 Task: Manage the "Report related list" page setting.
Action: Mouse moved to (1163, 84)
Screenshot: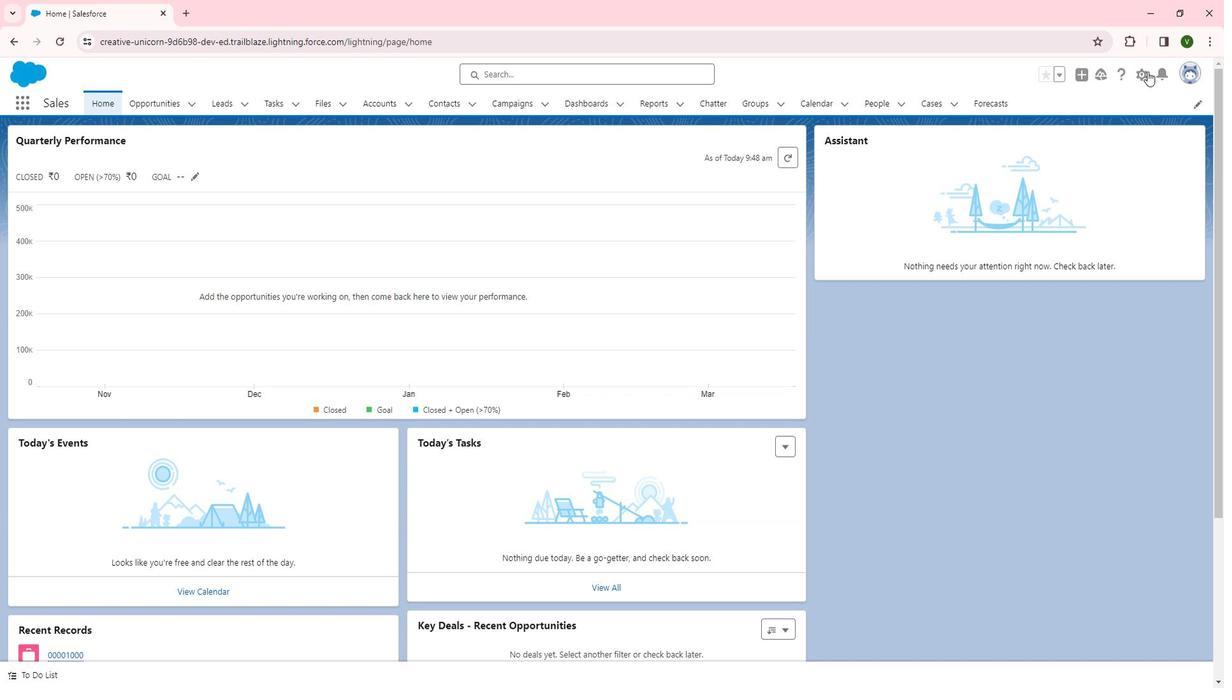 
Action: Mouse pressed left at (1163, 84)
Screenshot: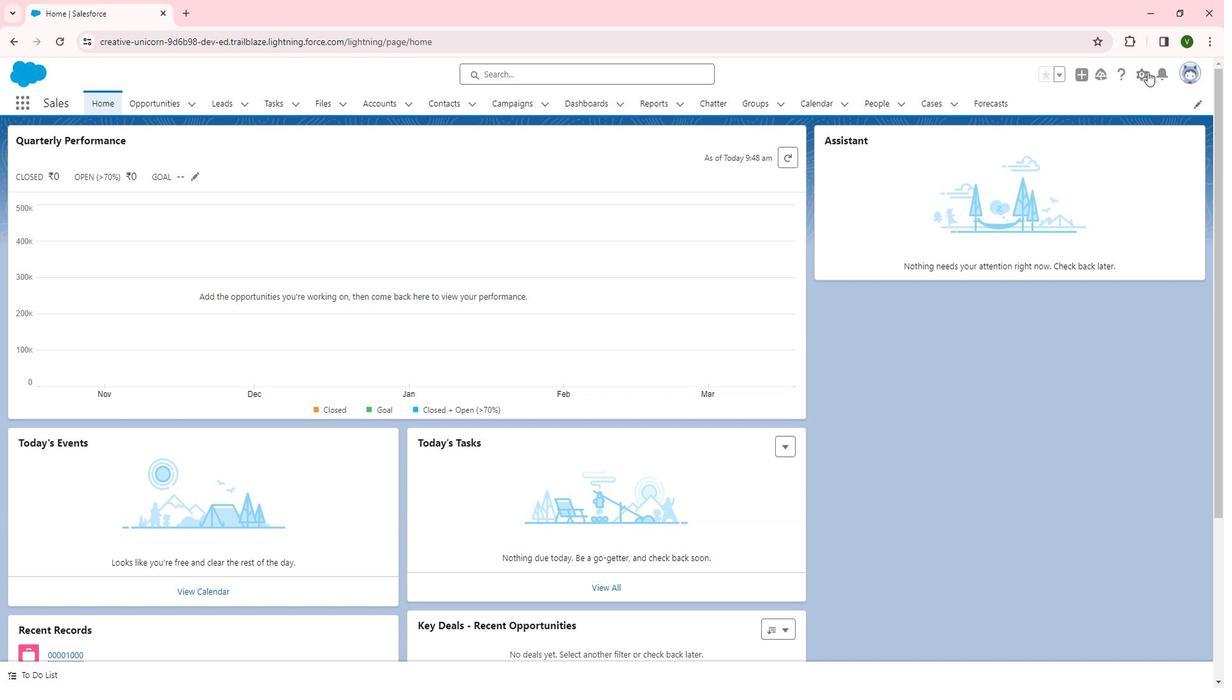 
Action: Mouse moved to (1116, 132)
Screenshot: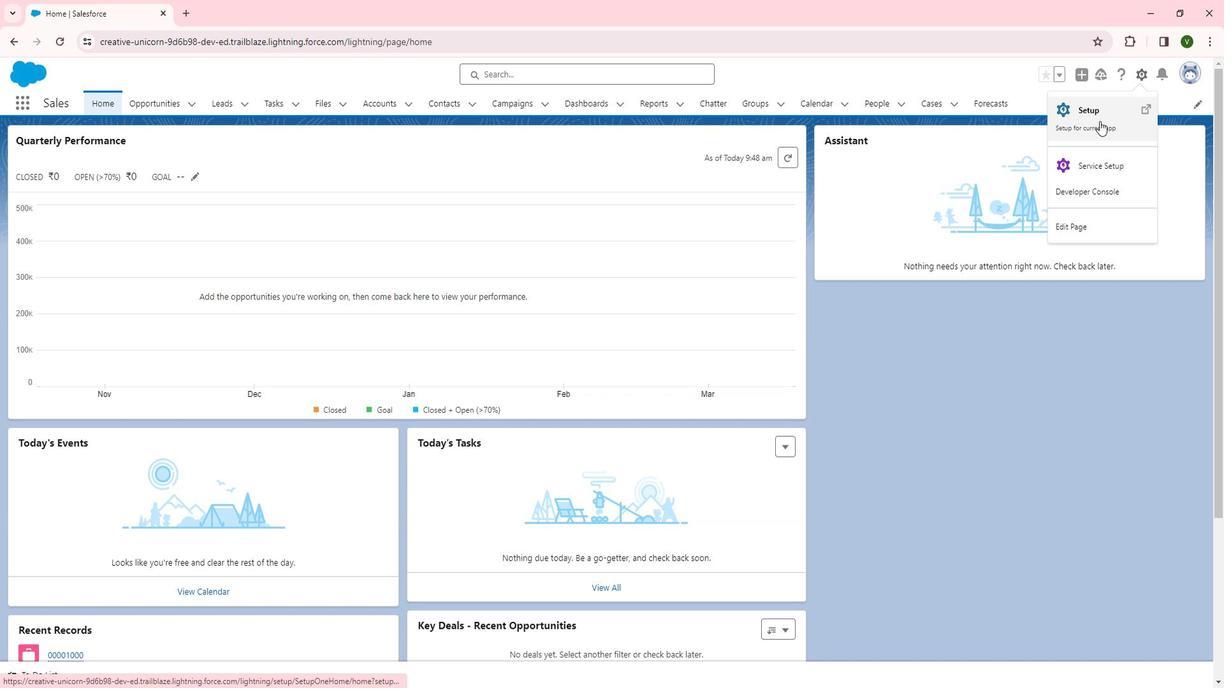 
Action: Mouse pressed left at (1116, 132)
Screenshot: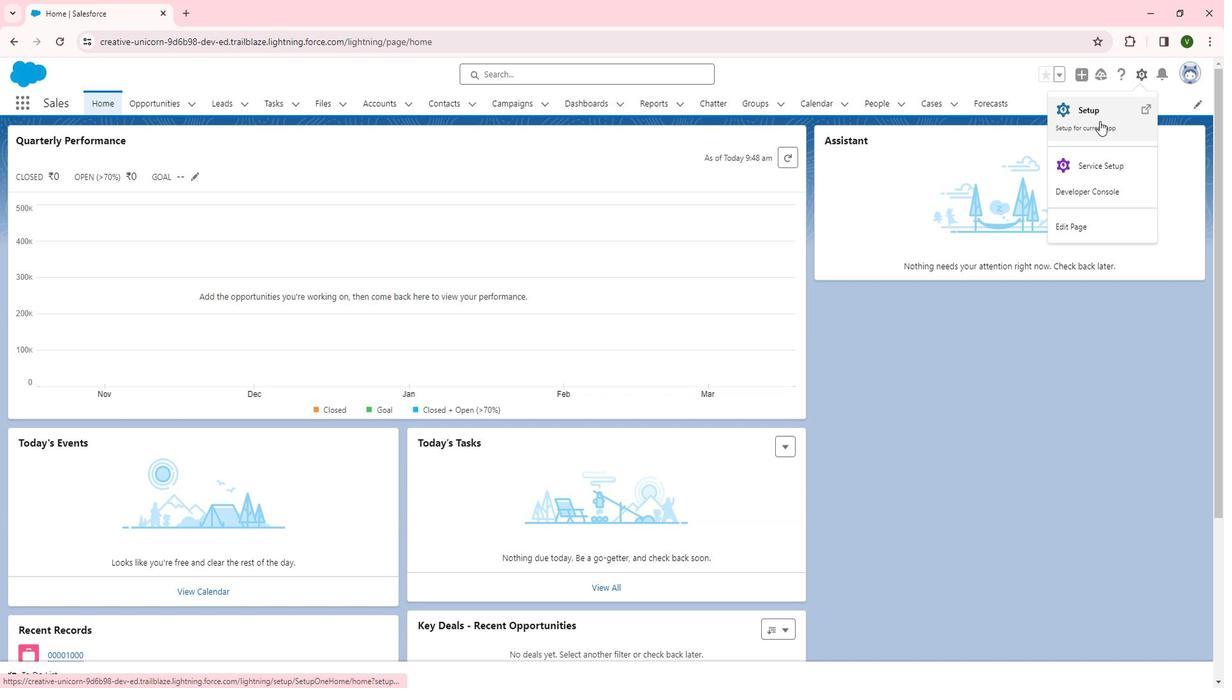 
Action: Mouse moved to (66, 528)
Screenshot: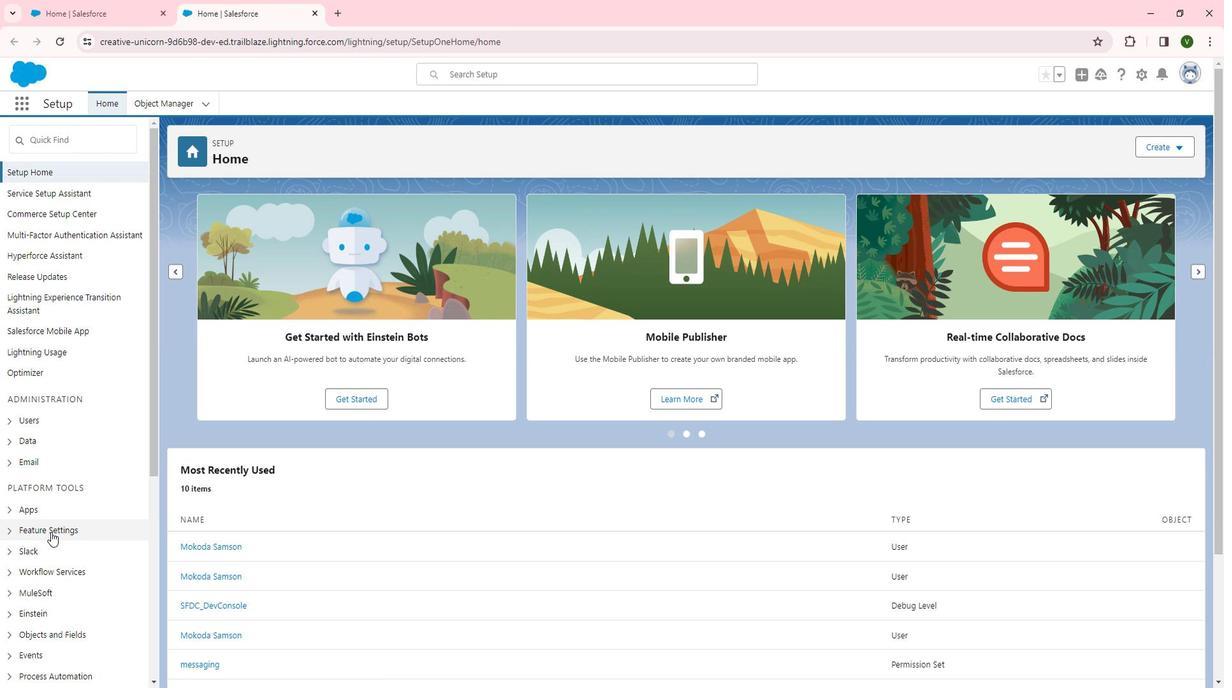 
Action: Mouse pressed left at (66, 528)
Screenshot: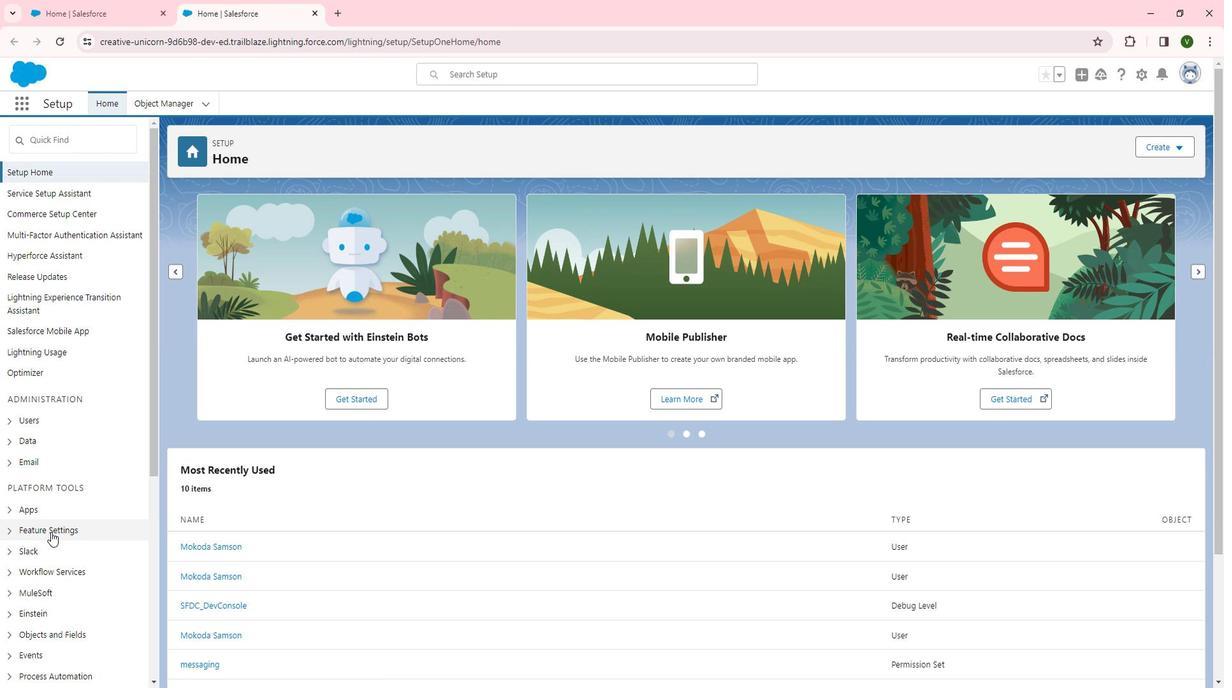 
Action: Mouse moved to (80, 609)
Screenshot: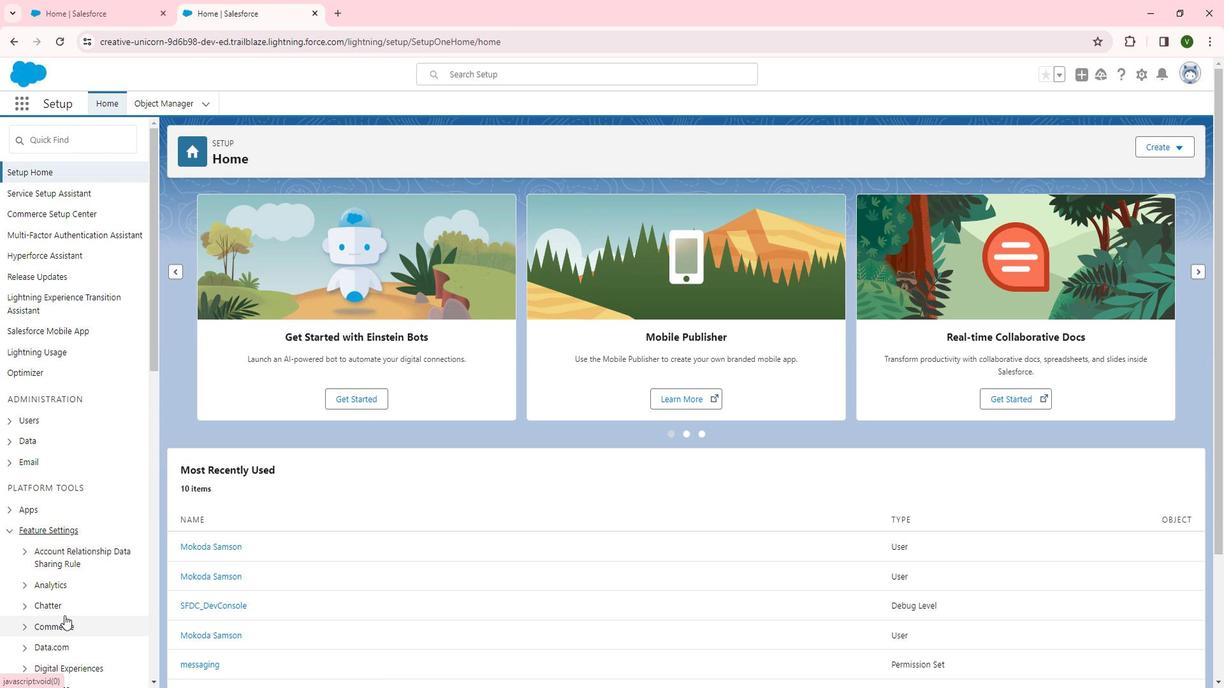 
Action: Mouse scrolled (80, 608) with delta (0, 0)
Screenshot: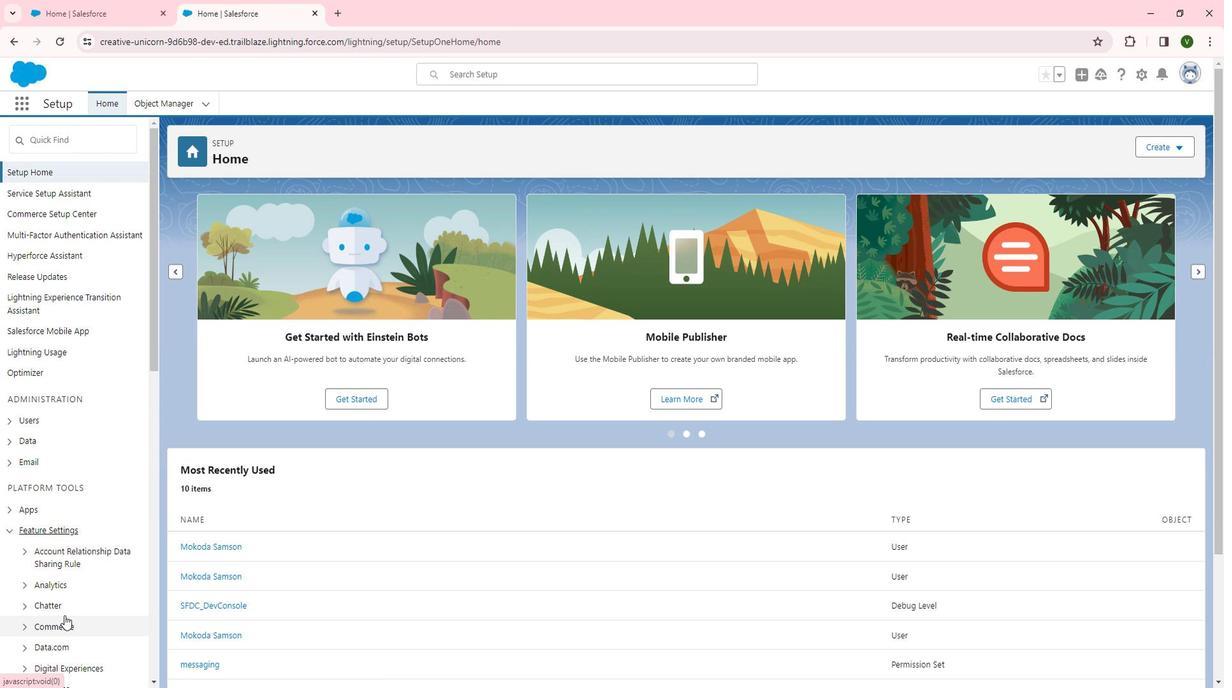 
Action: Mouse scrolled (80, 608) with delta (0, 0)
Screenshot: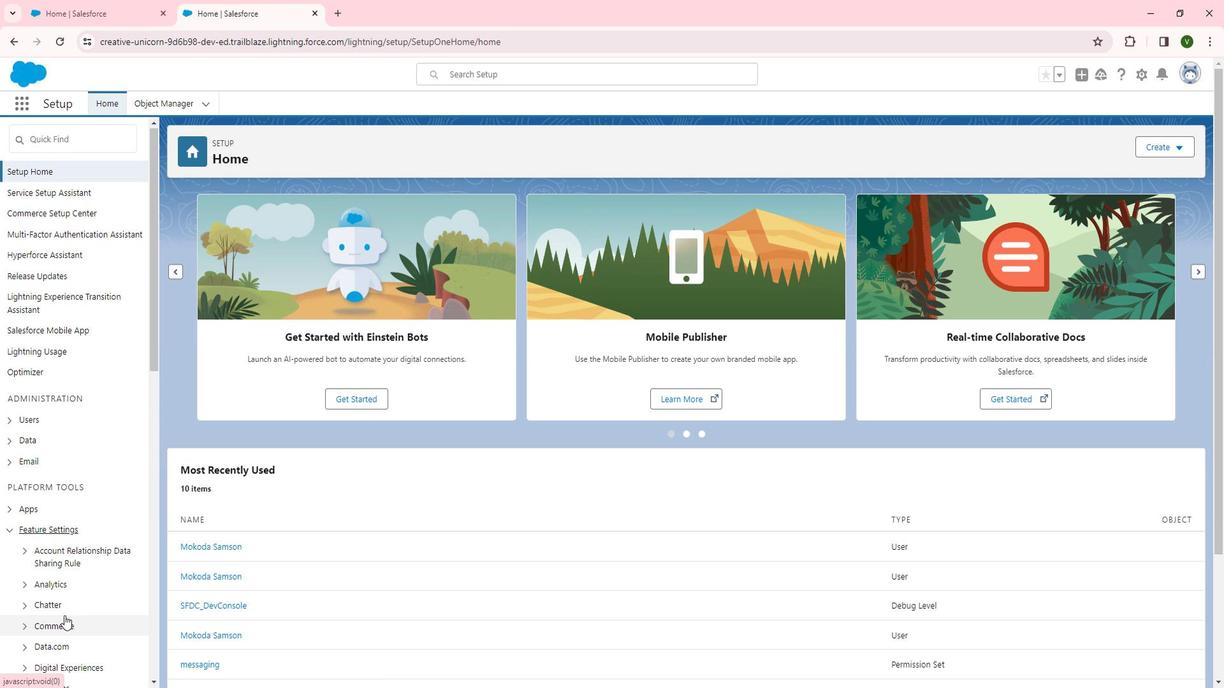 
Action: Mouse scrolled (80, 608) with delta (0, 0)
Screenshot: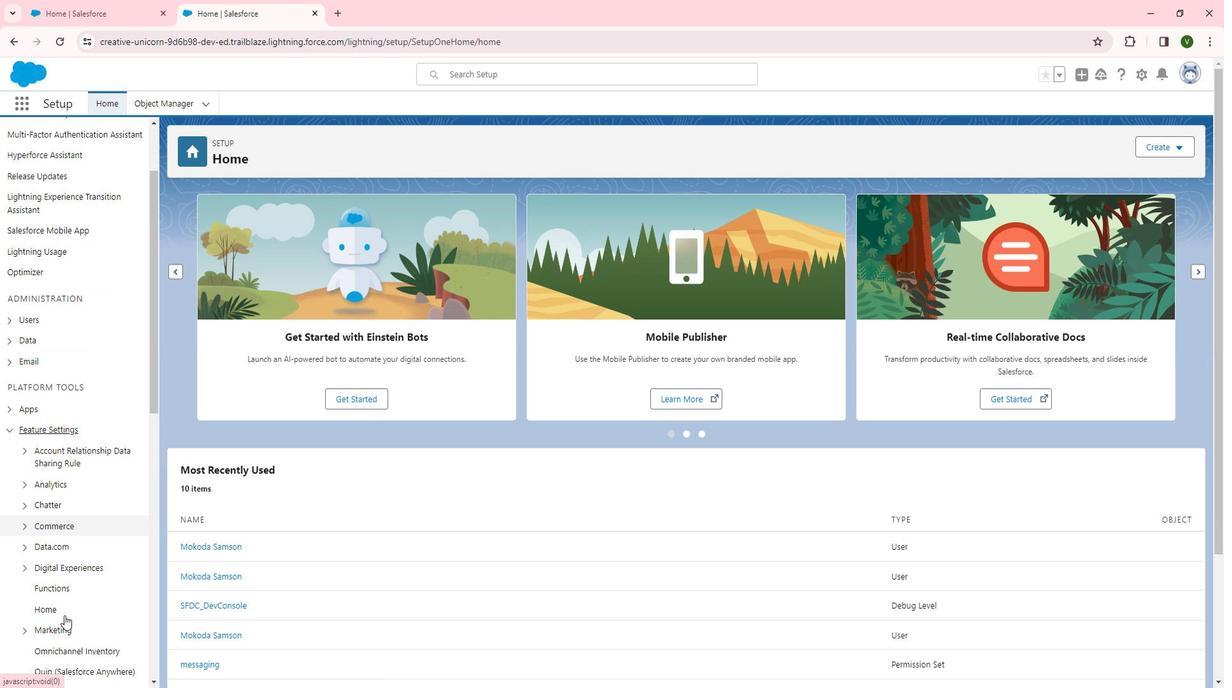
Action: Mouse moved to (88, 470)
Screenshot: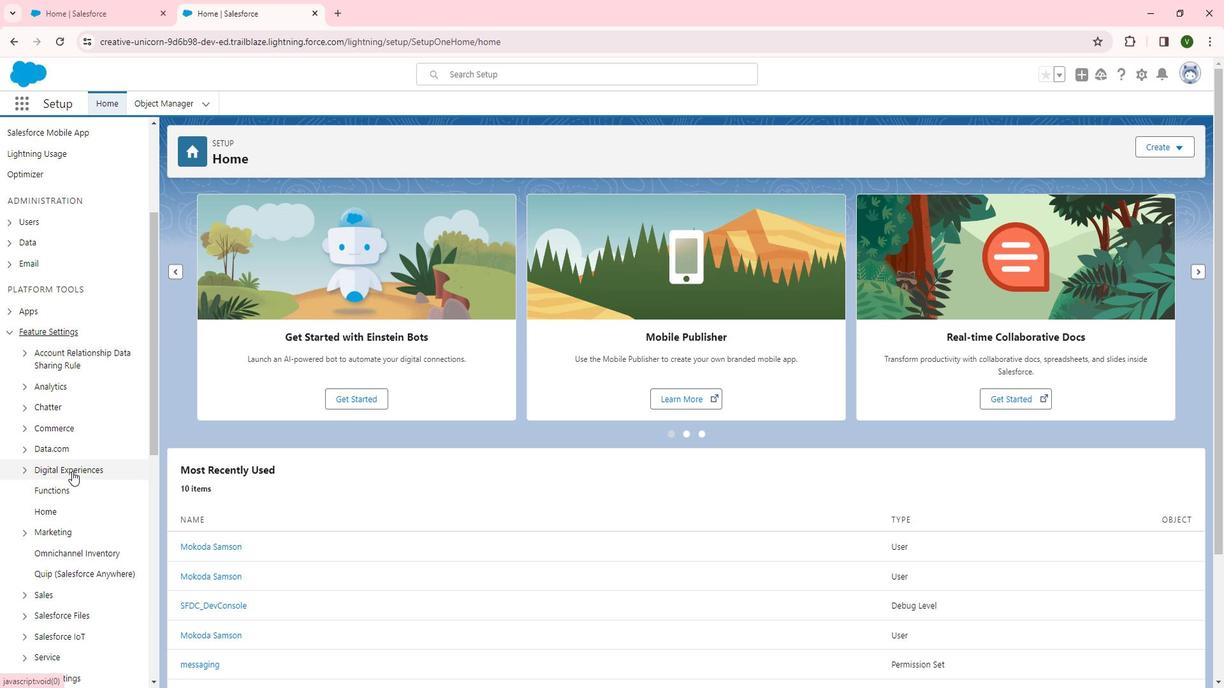 
Action: Mouse pressed left at (88, 470)
Screenshot: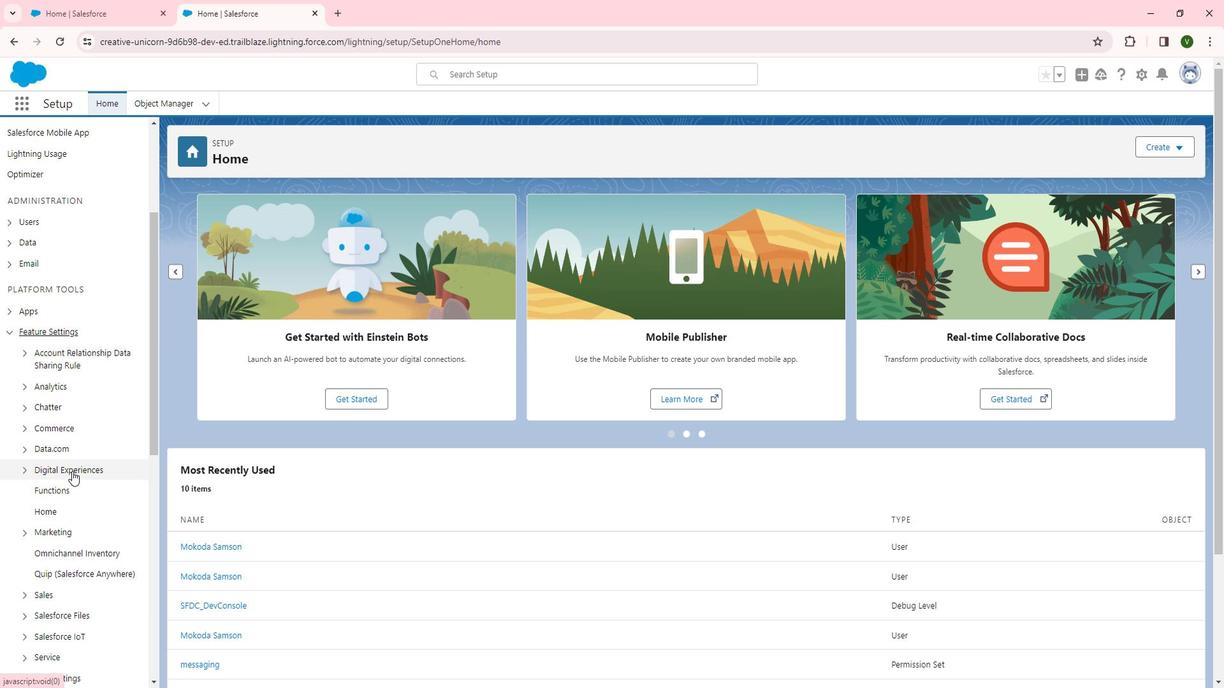 
Action: Mouse moved to (73, 486)
Screenshot: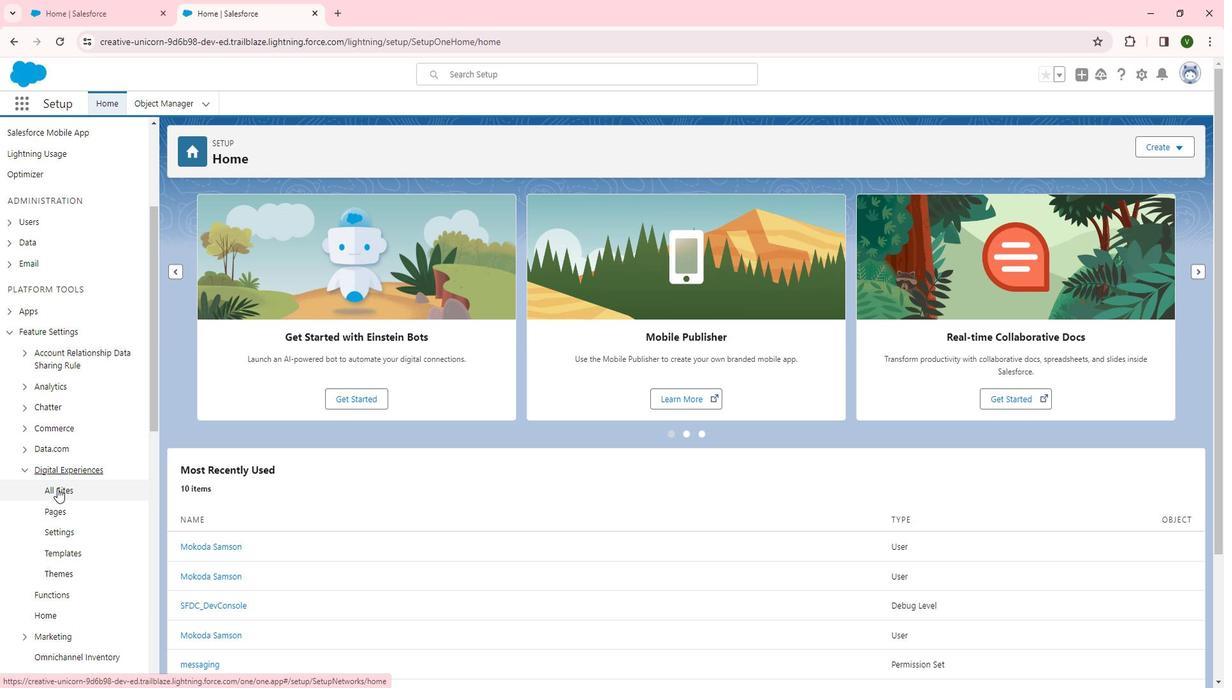 
Action: Mouse pressed left at (73, 486)
Screenshot: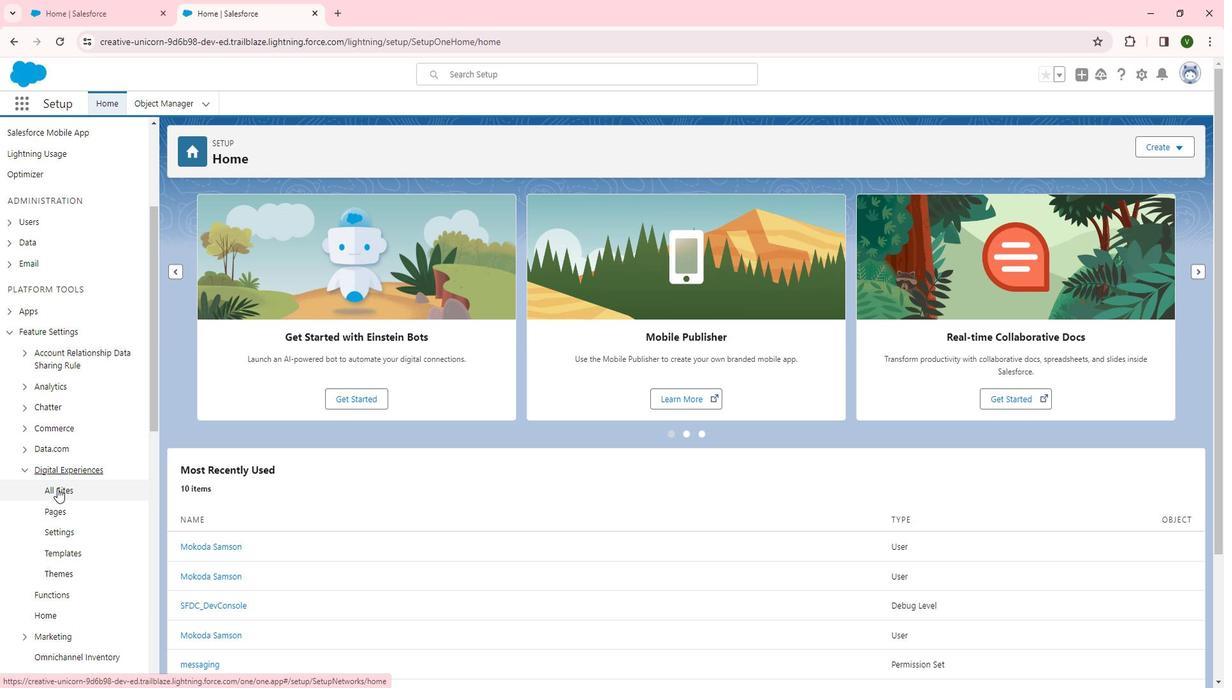 
Action: Mouse moved to (214, 380)
Screenshot: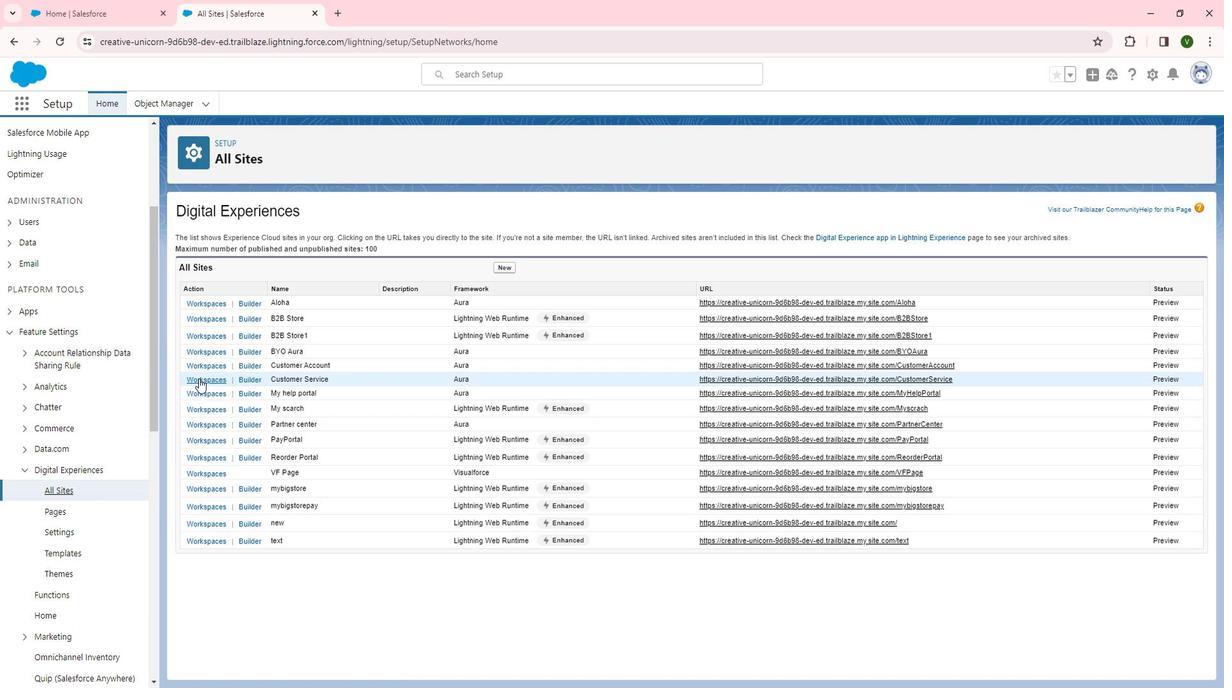 
Action: Mouse pressed left at (214, 380)
Screenshot: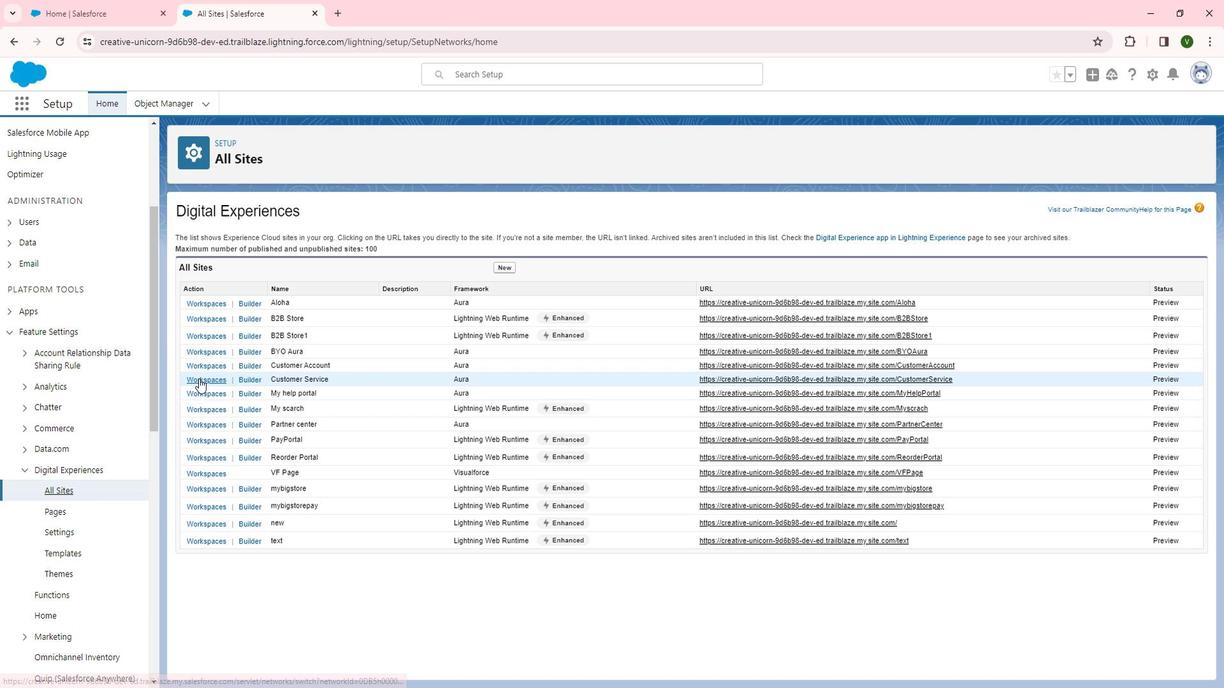 
Action: Mouse moved to (197, 272)
Screenshot: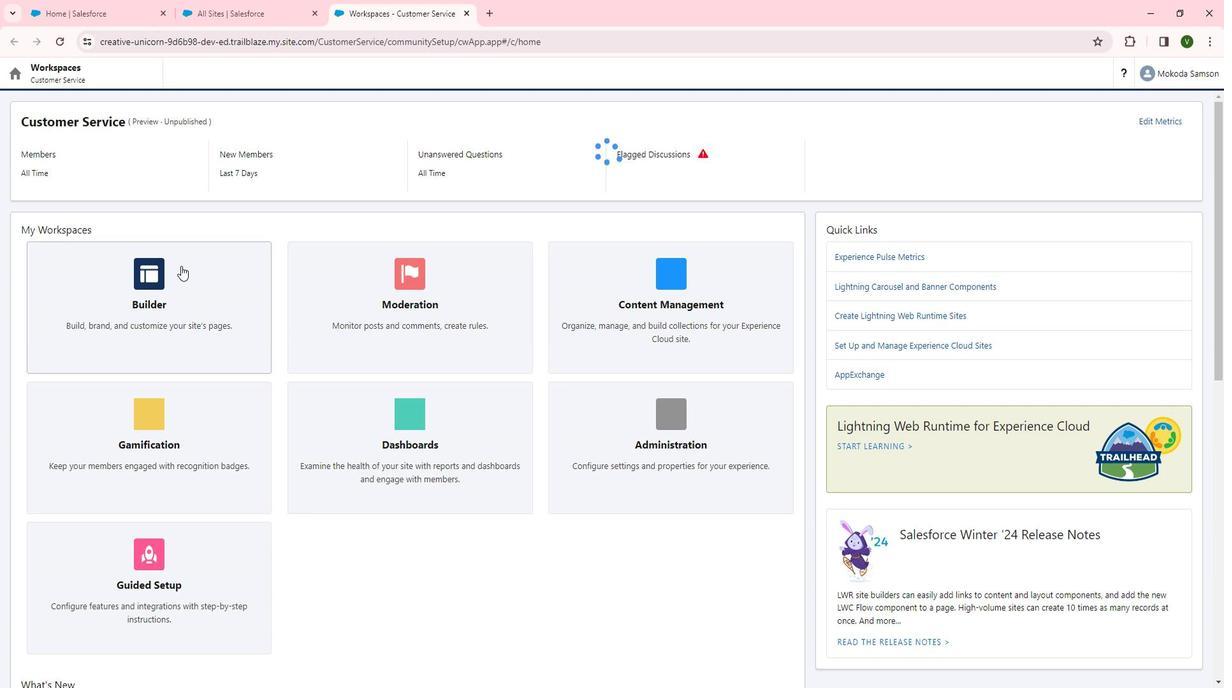 
Action: Mouse pressed left at (197, 272)
Screenshot: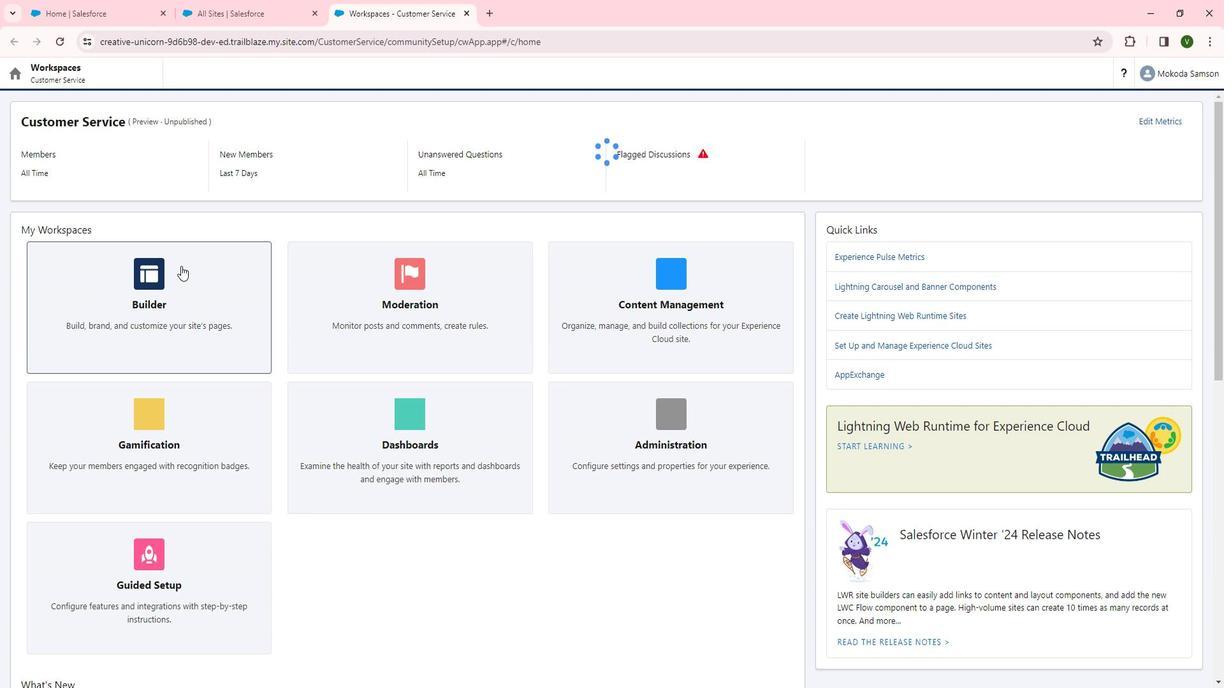 
Action: Mouse moved to (177, 95)
Screenshot: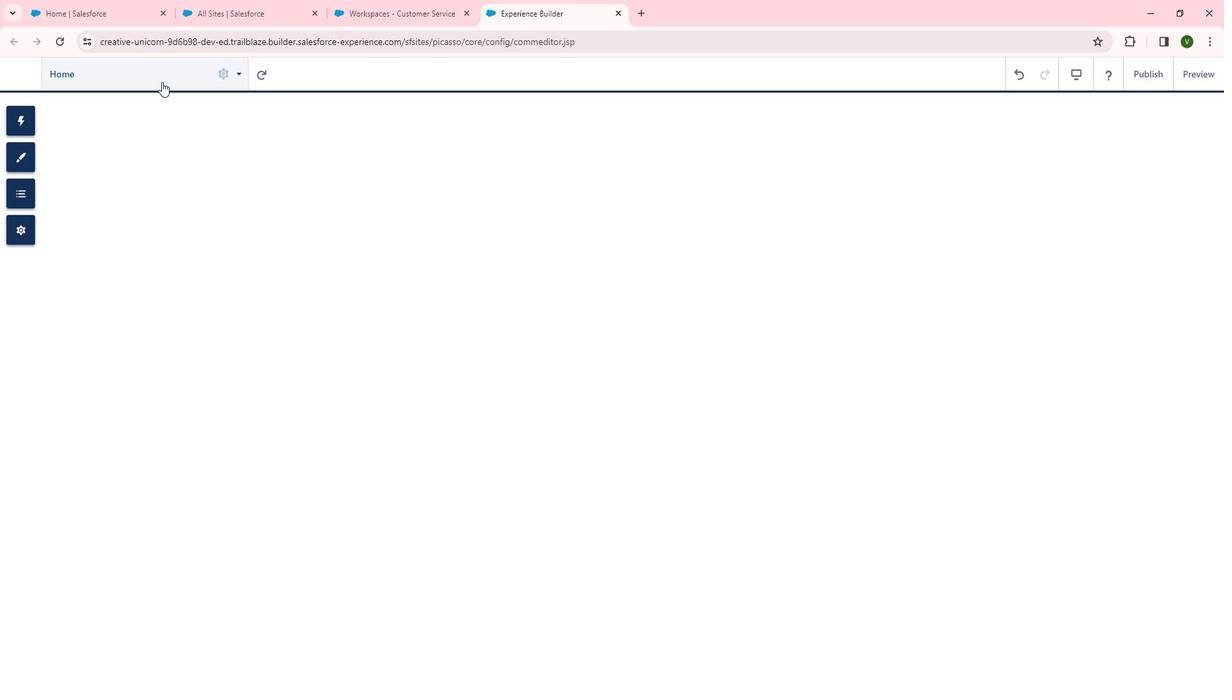 
Action: Mouse pressed left at (177, 95)
Screenshot: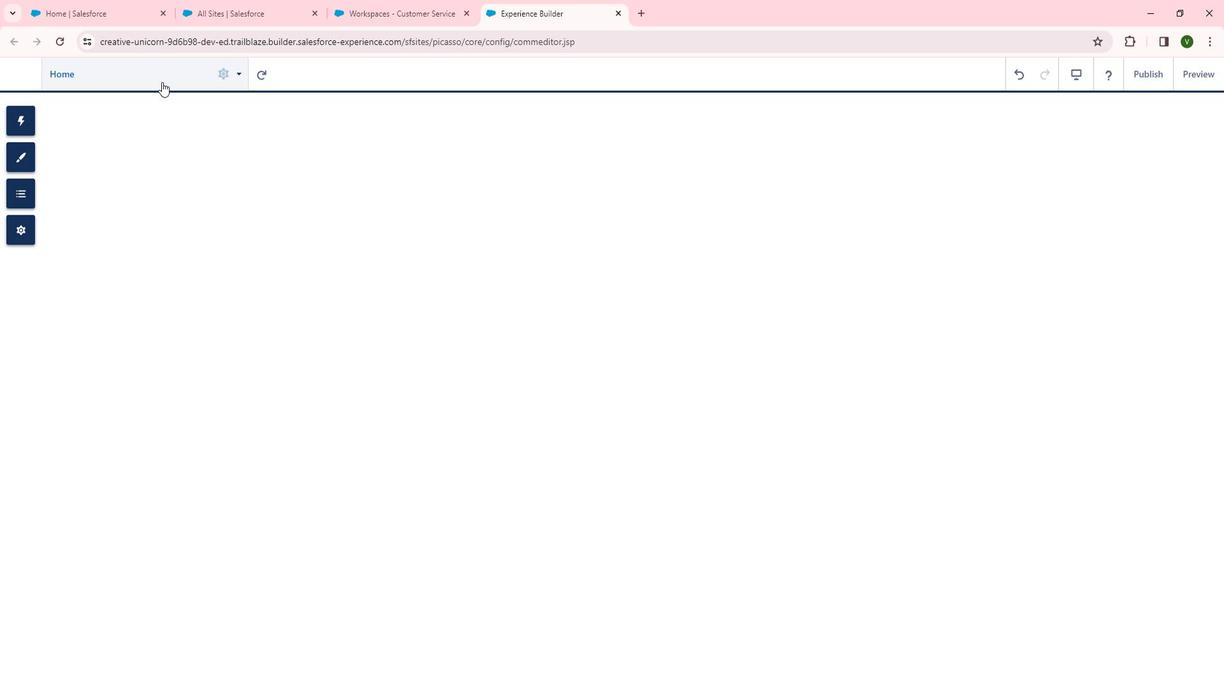 
Action: Mouse moved to (184, 513)
Screenshot: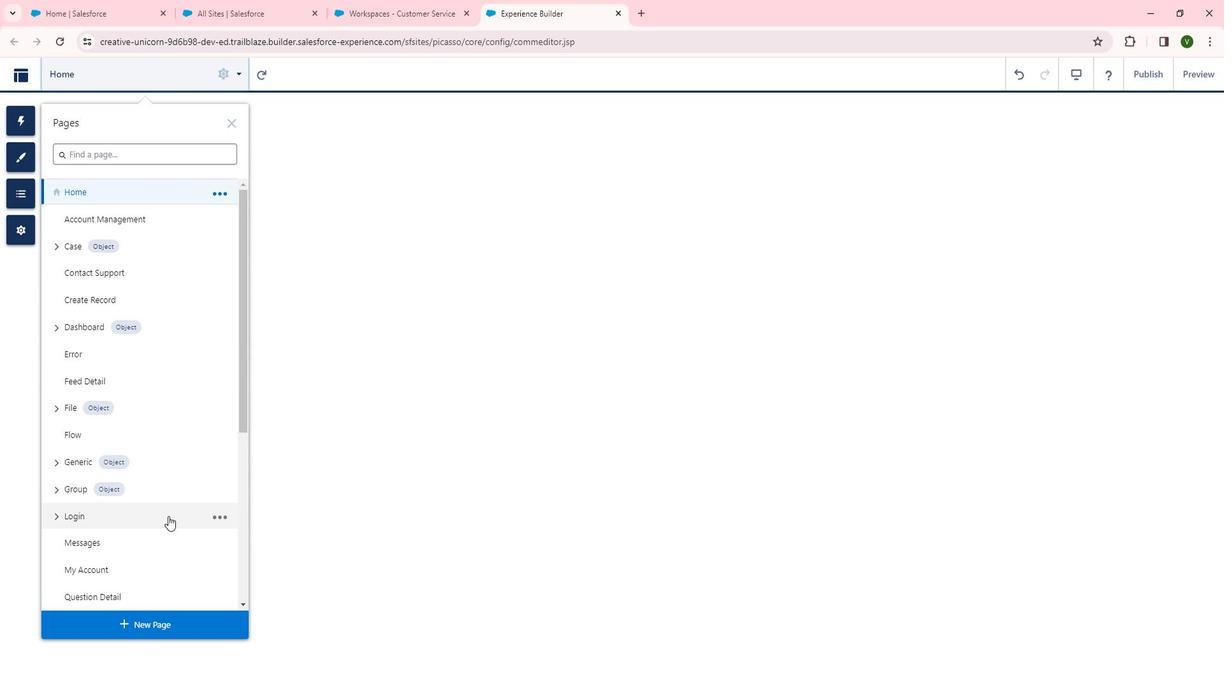 
Action: Mouse scrolled (184, 512) with delta (0, 0)
Screenshot: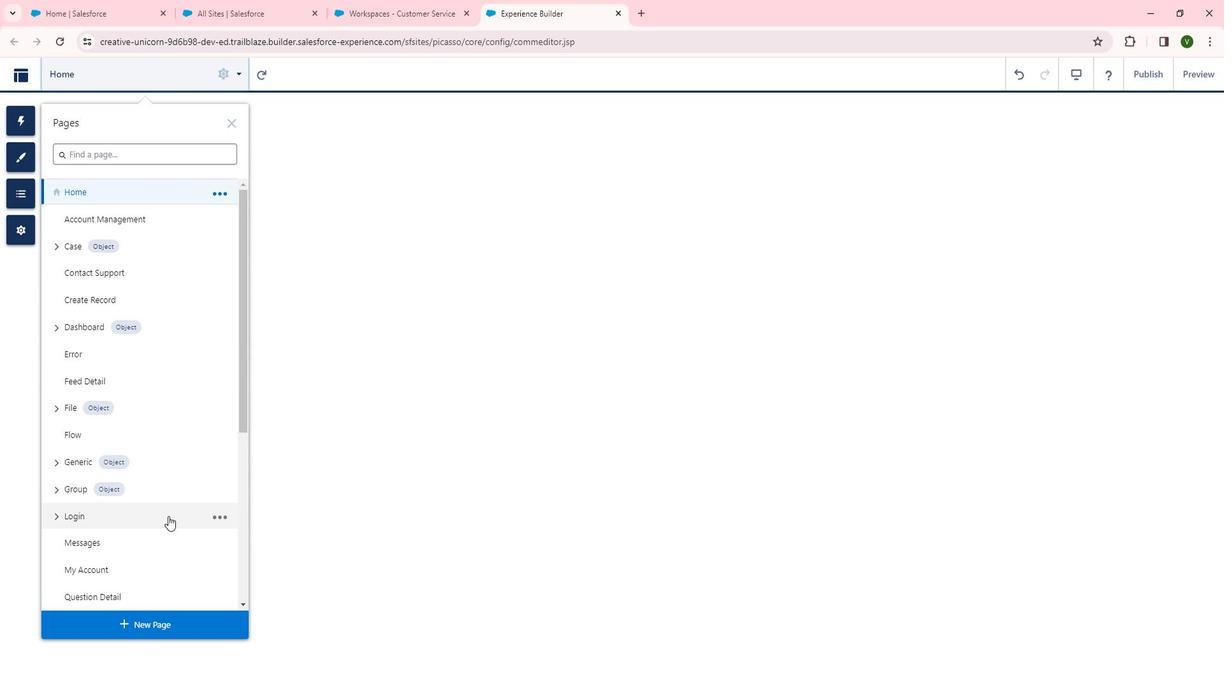 
Action: Mouse scrolled (184, 512) with delta (0, 0)
Screenshot: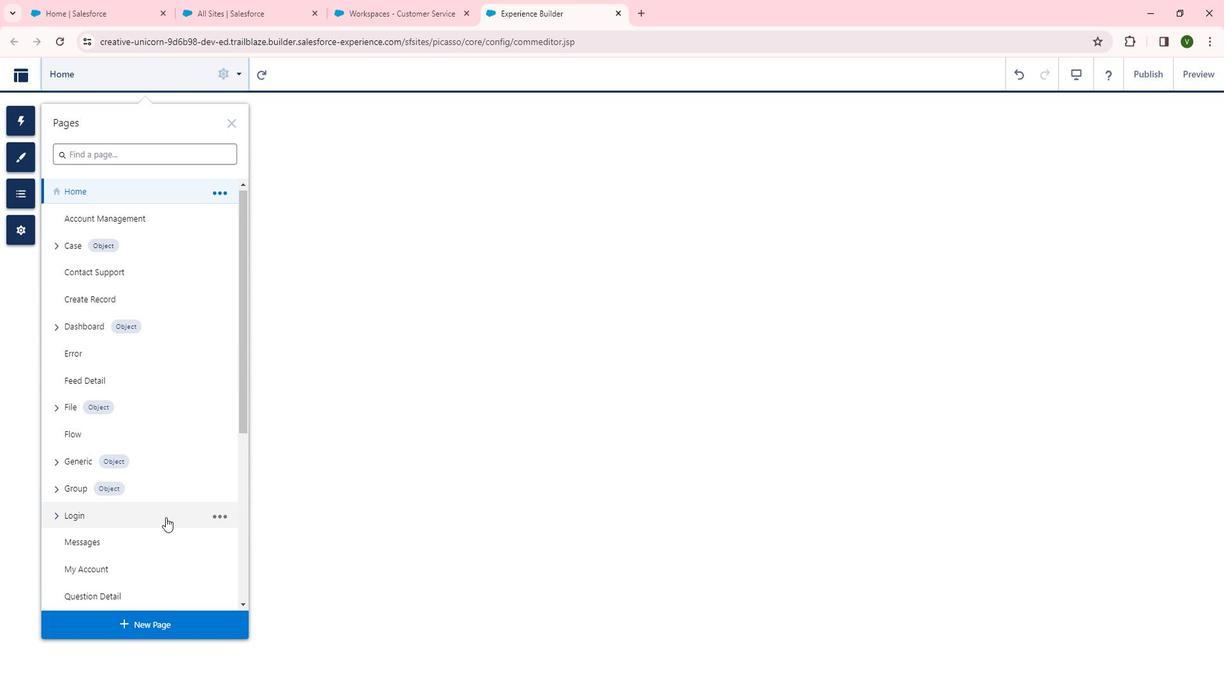 
Action: Mouse moved to (181, 514)
Screenshot: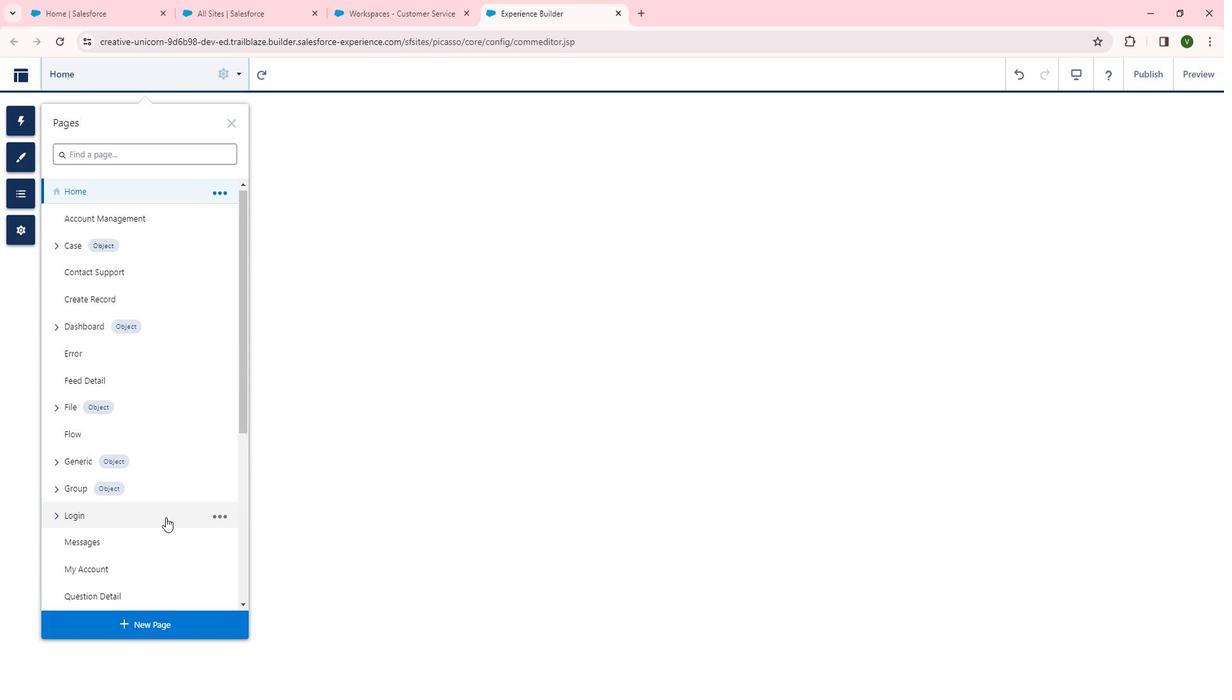 
Action: Mouse scrolled (181, 514) with delta (0, 0)
Screenshot: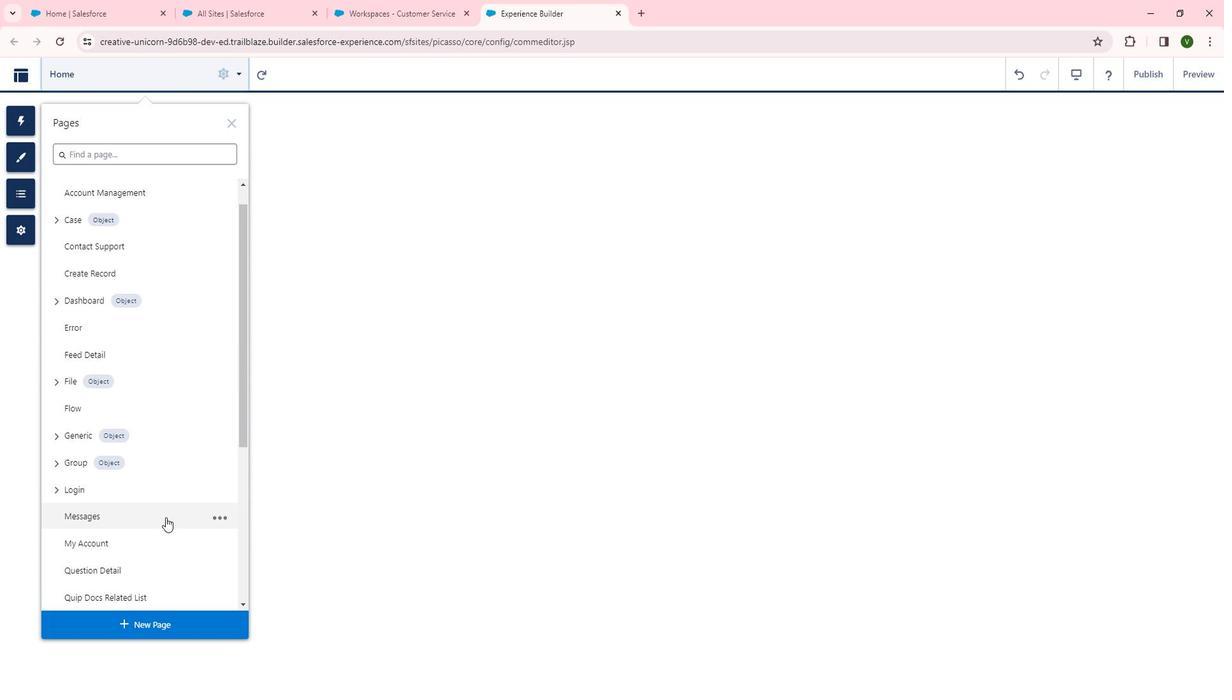
Action: Mouse scrolled (181, 514) with delta (0, 0)
Screenshot: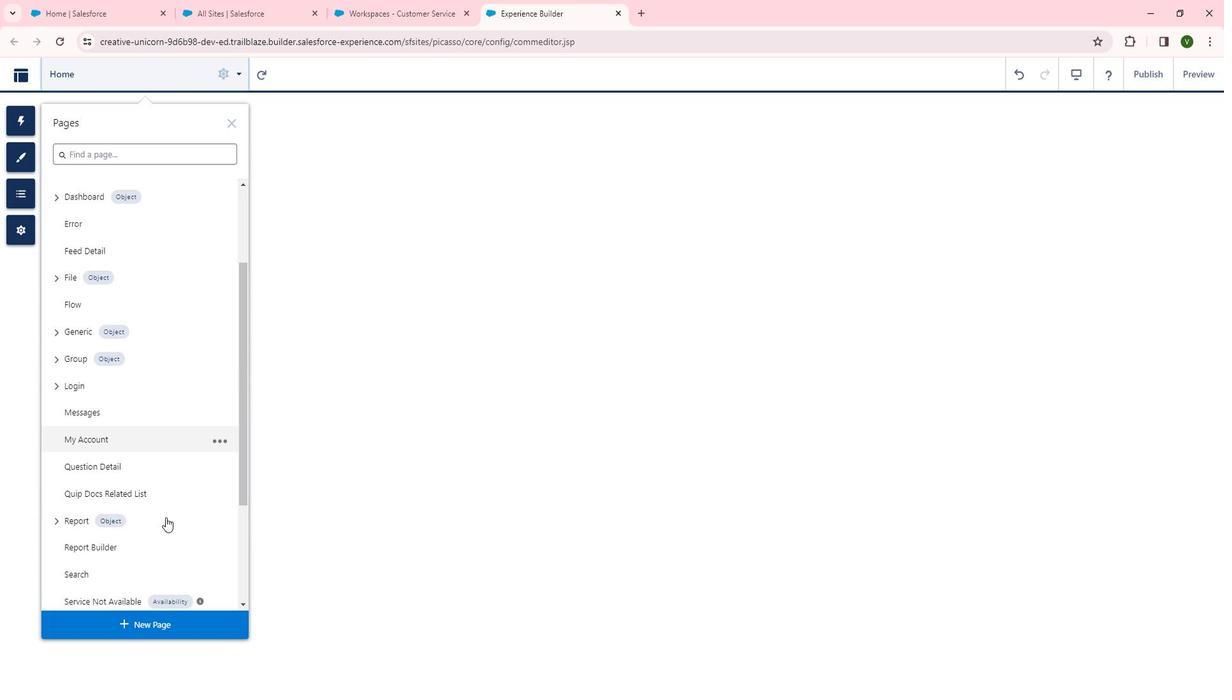 
Action: Mouse moved to (75, 389)
Screenshot: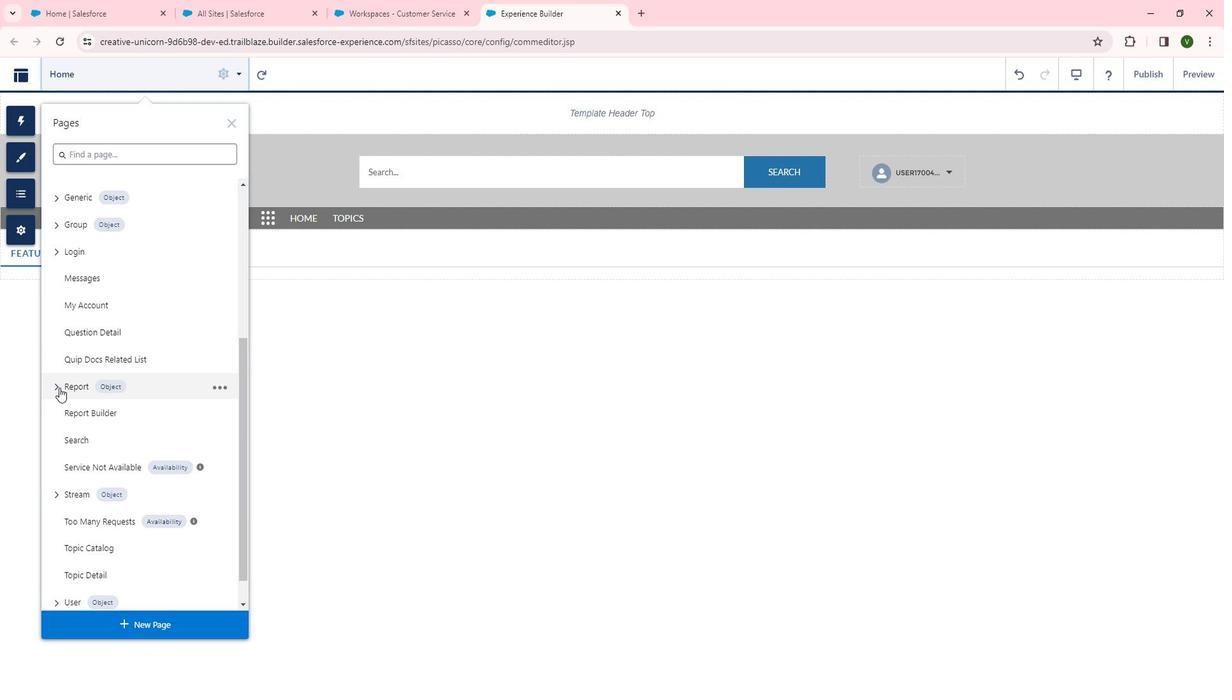 
Action: Mouse pressed left at (75, 389)
Screenshot: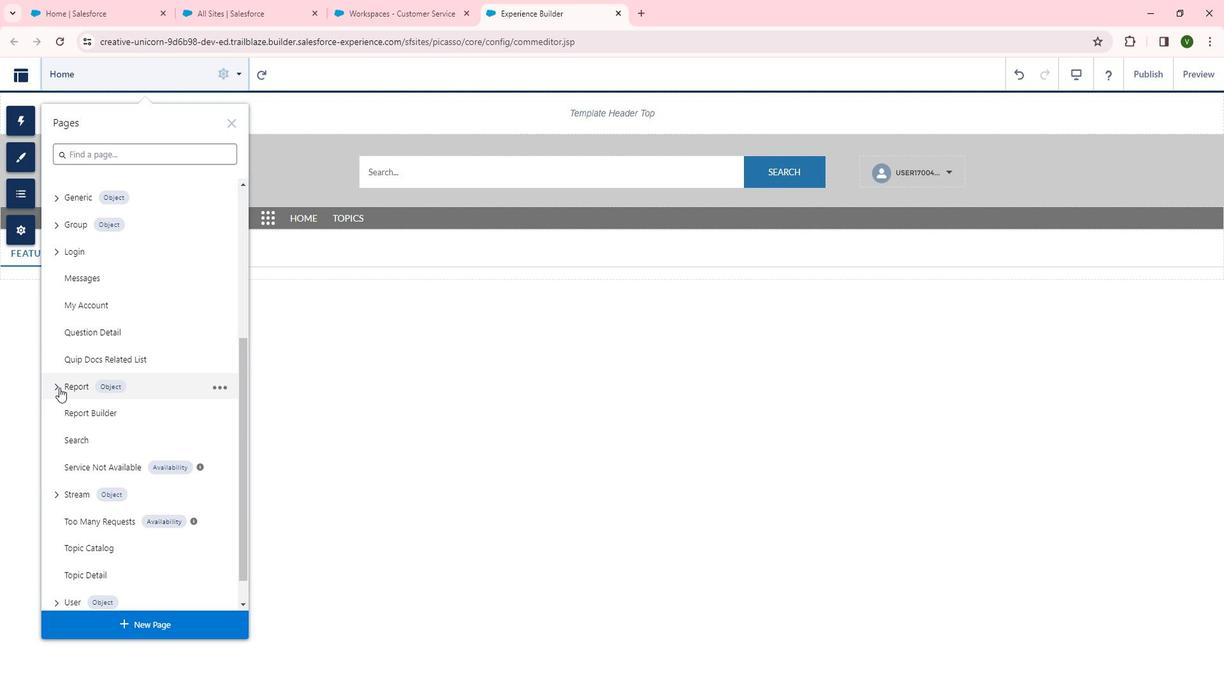 
Action: Mouse moved to (165, 466)
Screenshot: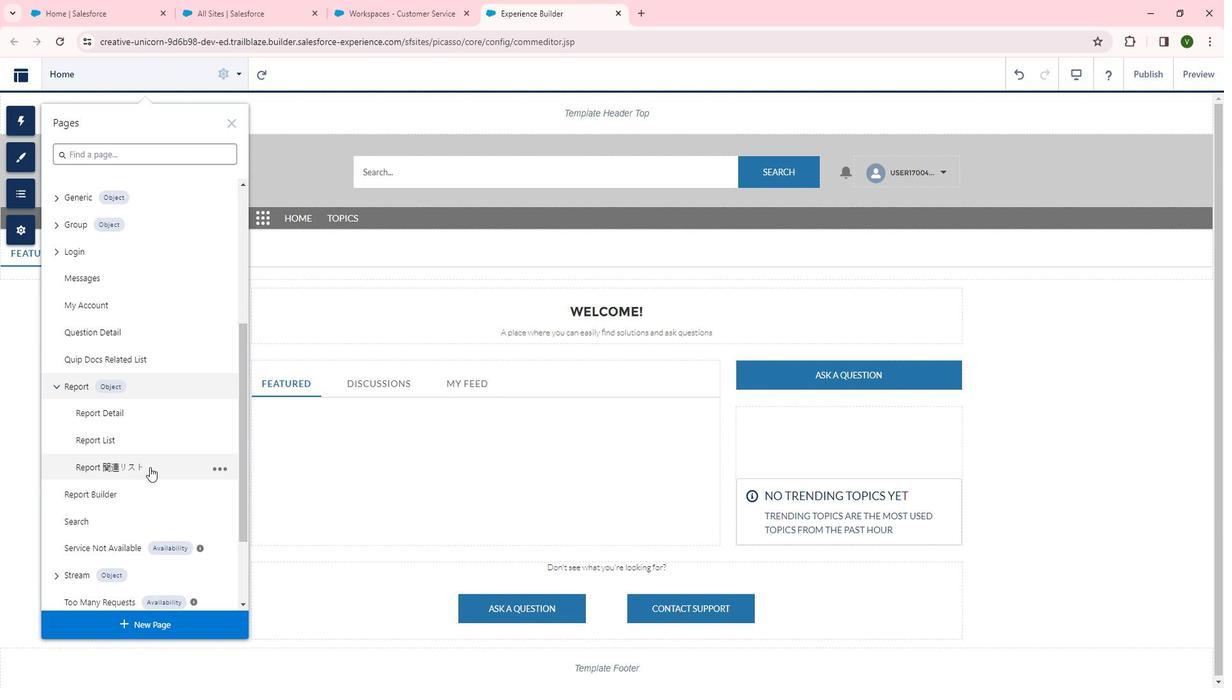 
Action: Mouse pressed left at (165, 466)
Screenshot: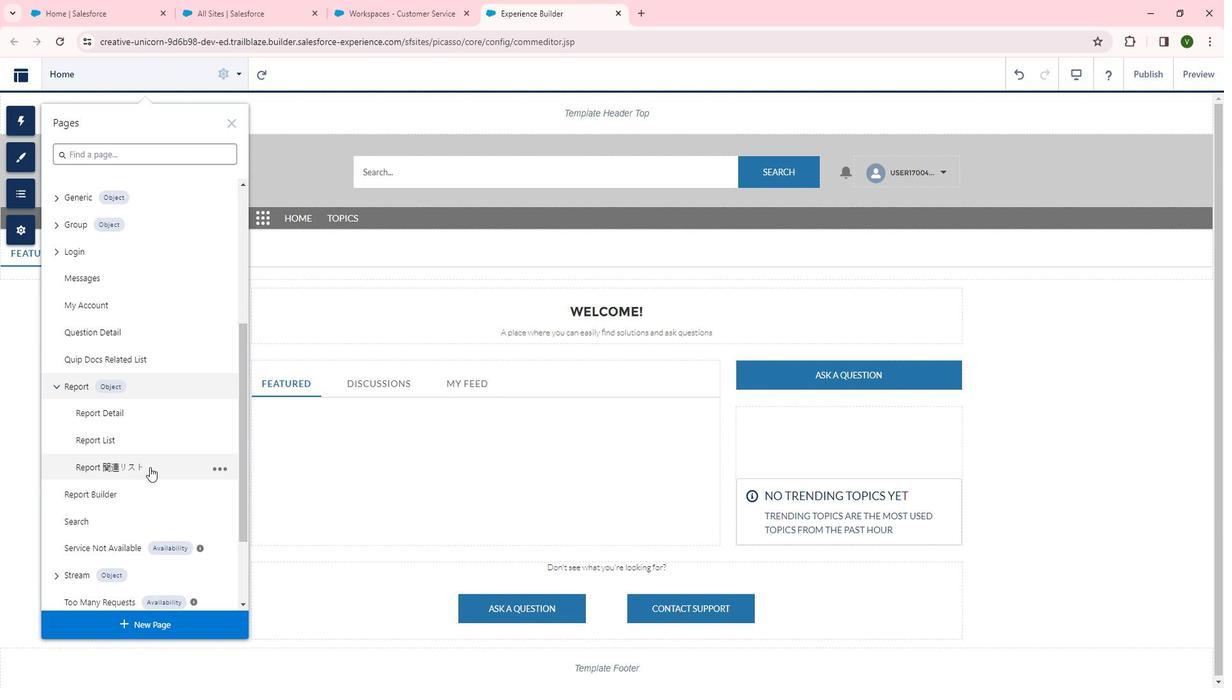 
Action: Mouse moved to (170, 89)
Screenshot: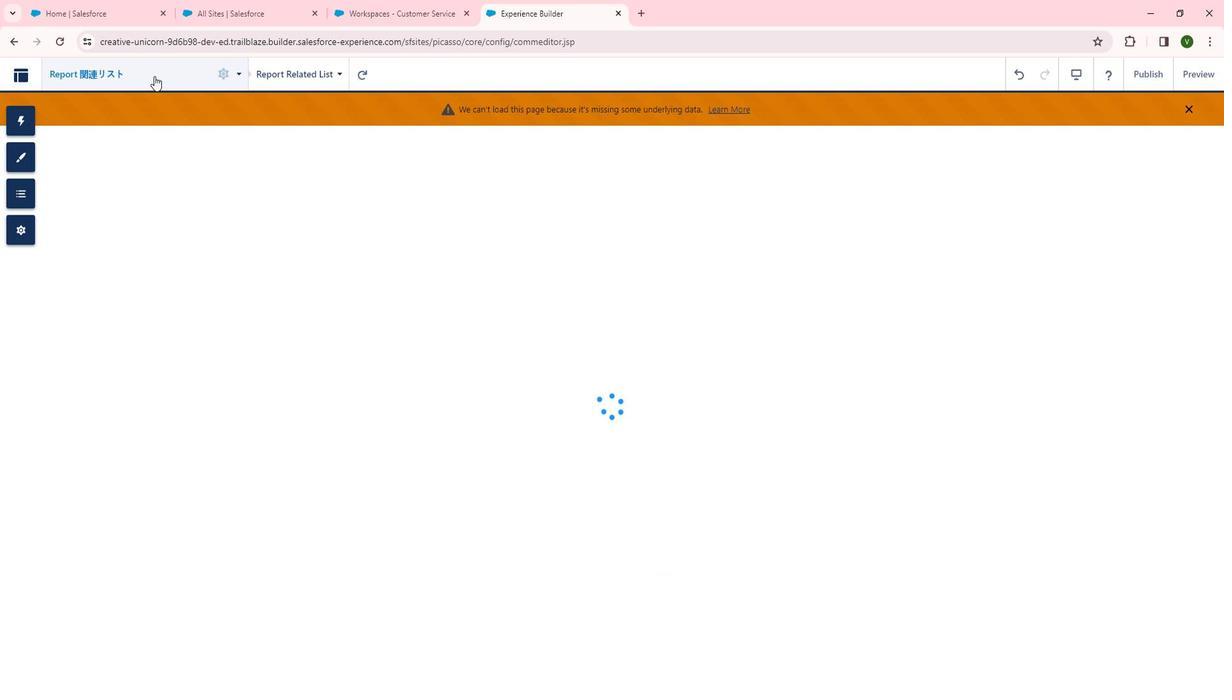 
Action: Mouse pressed left at (170, 89)
Screenshot: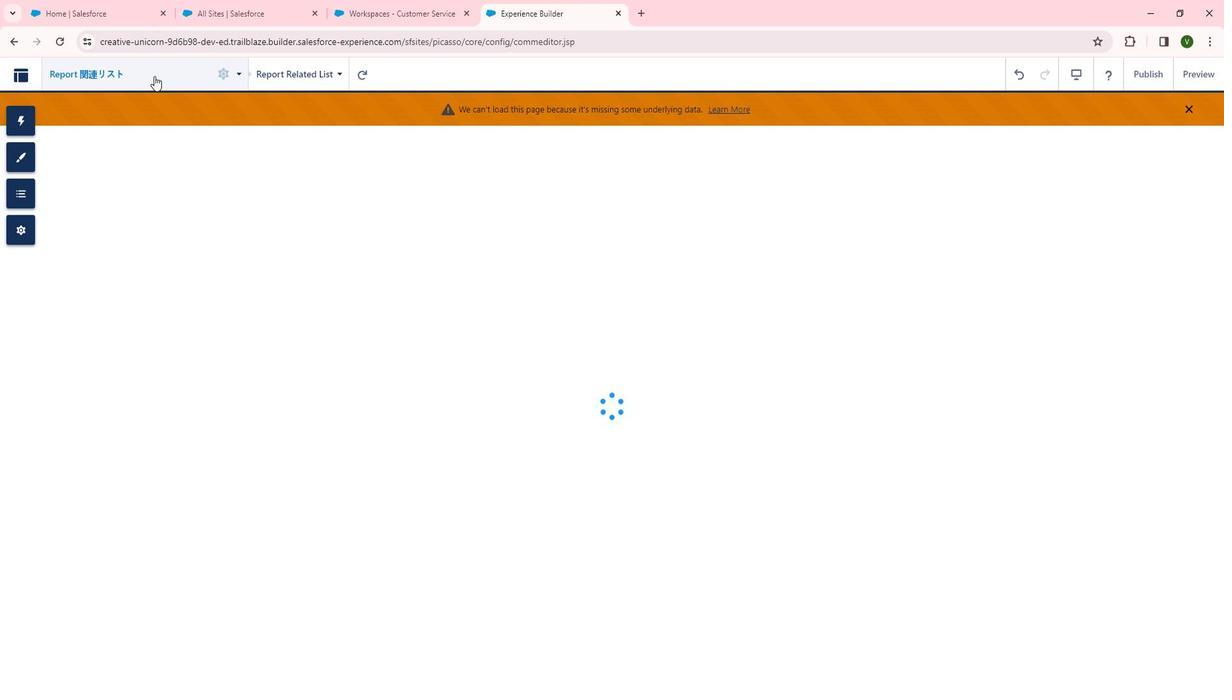 
Action: Mouse moved to (237, 357)
Screenshot: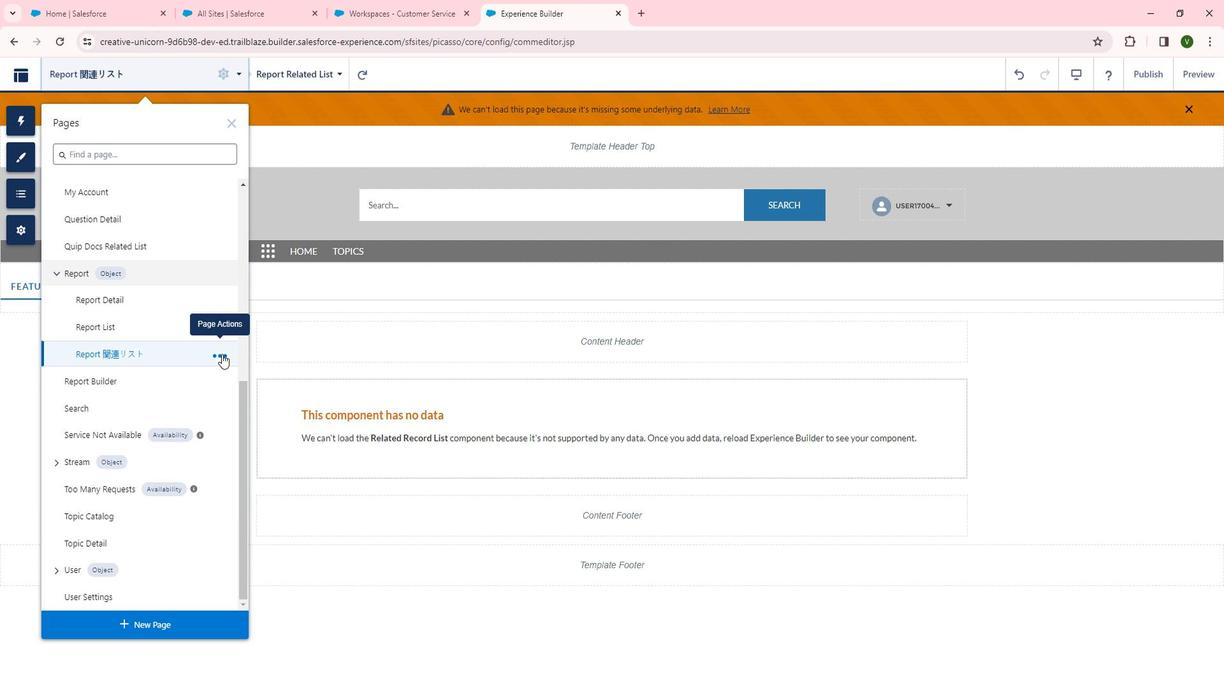 
Action: Mouse pressed left at (237, 357)
Screenshot: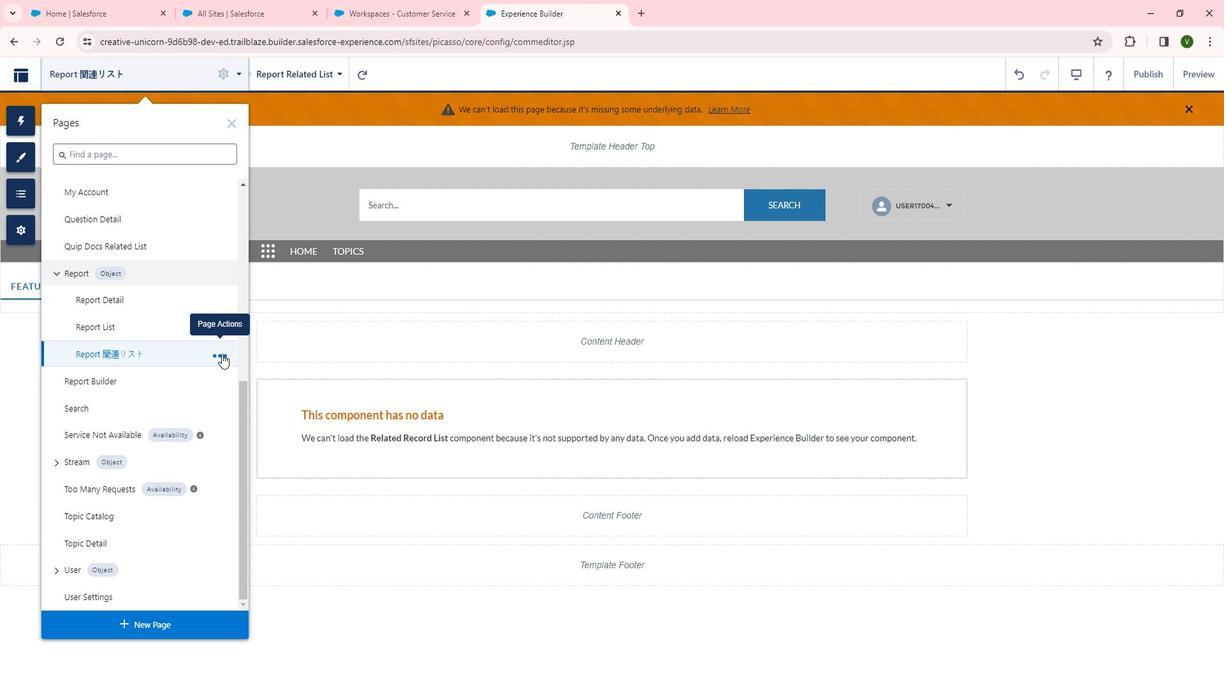 
Action: Mouse moved to (301, 356)
Screenshot: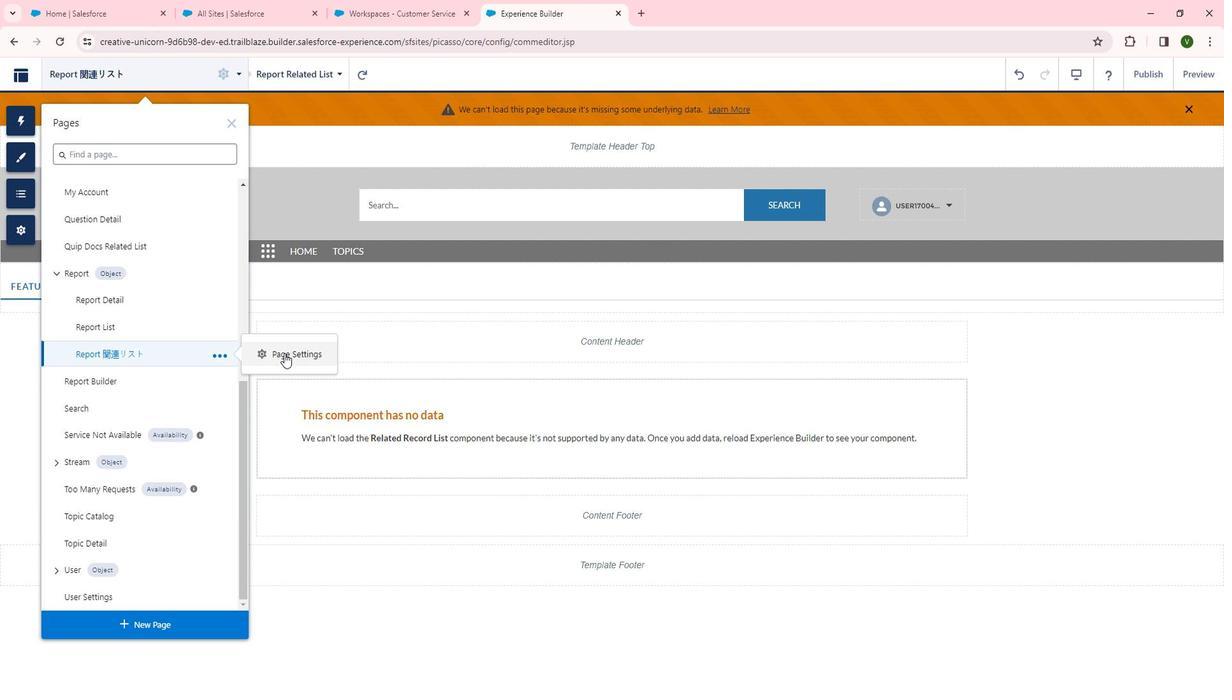 
Action: Mouse pressed left at (301, 356)
Screenshot: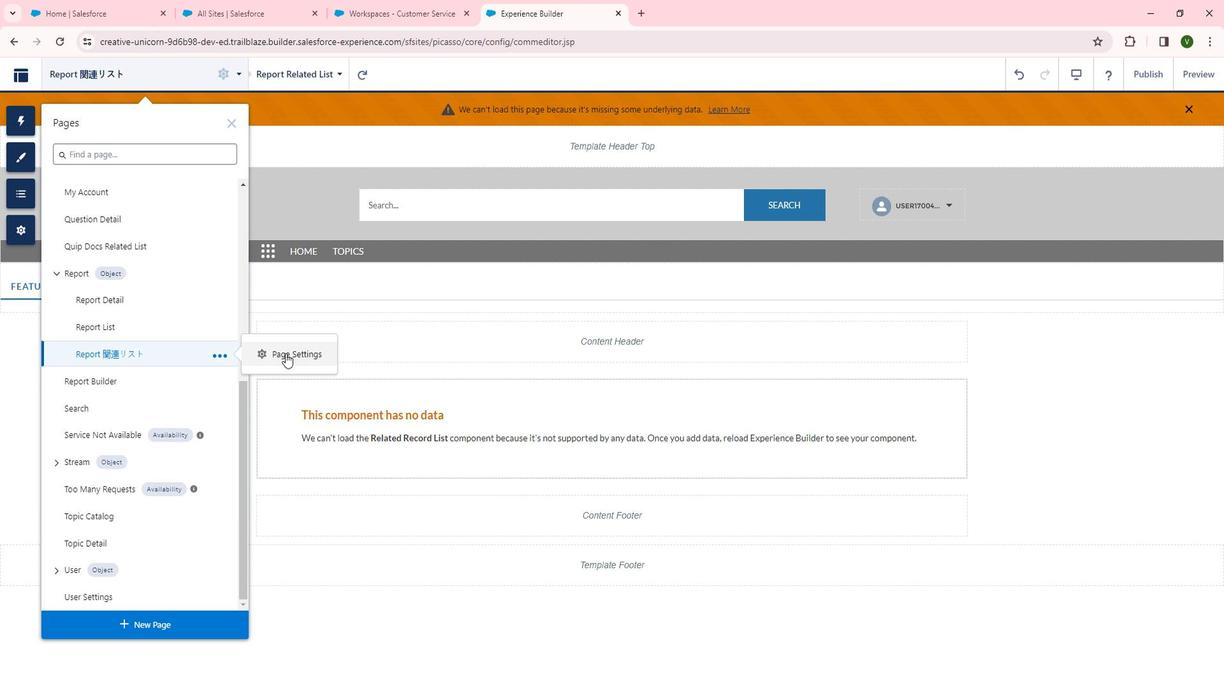 
Action: Mouse moved to (353, 517)
Screenshot: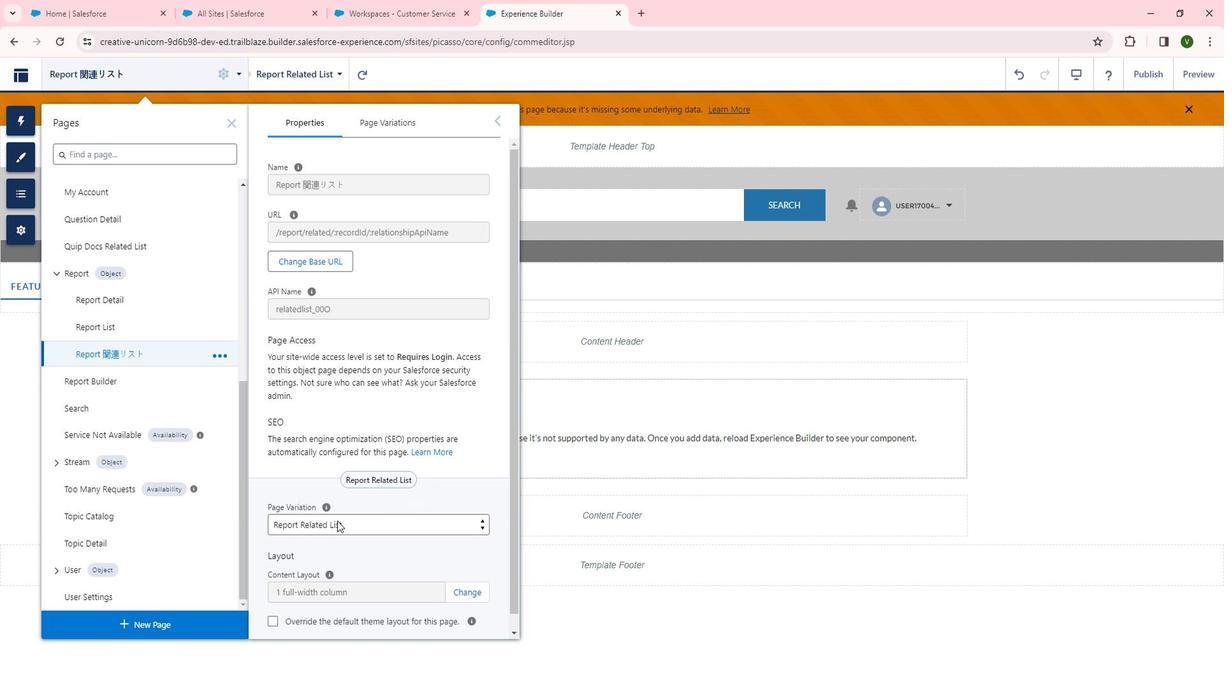 
Action: Mouse scrolled (353, 517) with delta (0, 0)
Screenshot: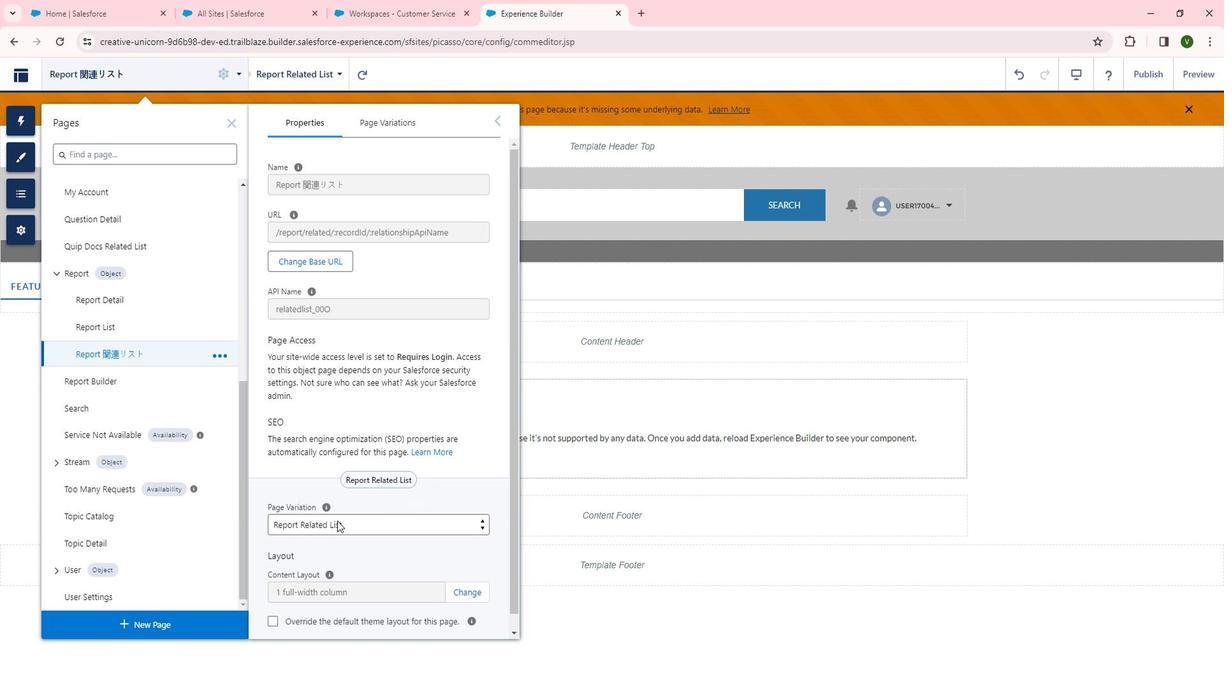 
Action: Mouse scrolled (353, 517) with delta (0, 0)
Screenshot: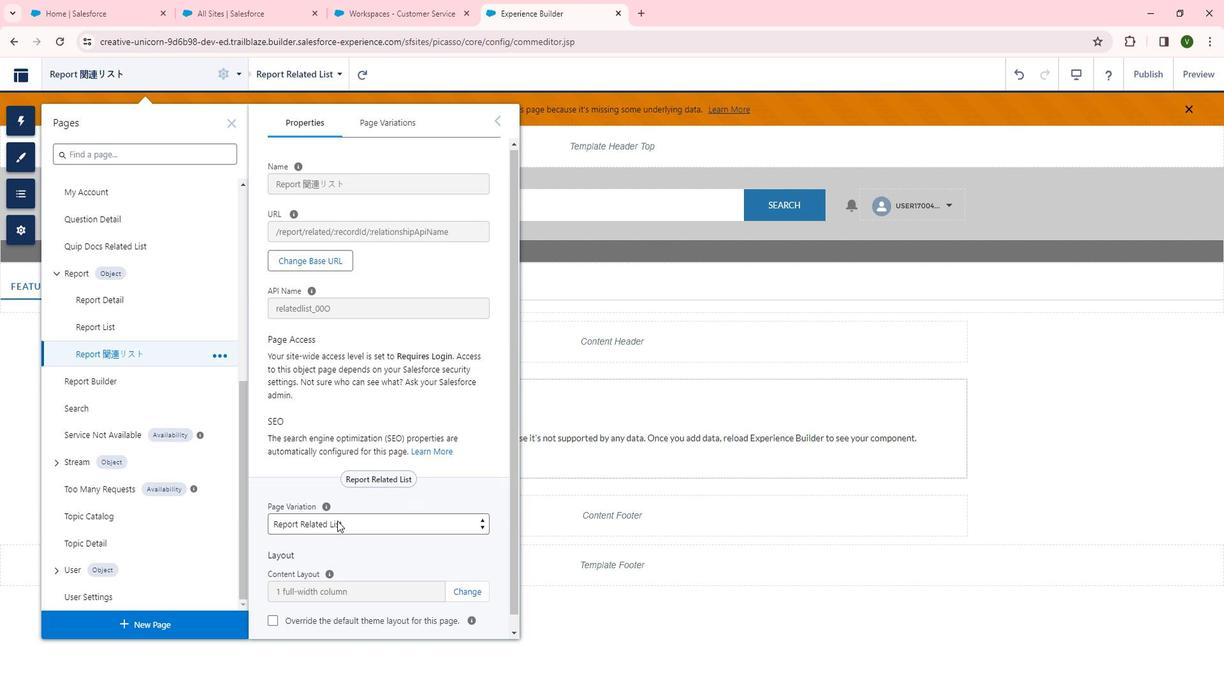 
Action: Mouse scrolled (353, 517) with delta (0, 0)
Screenshot: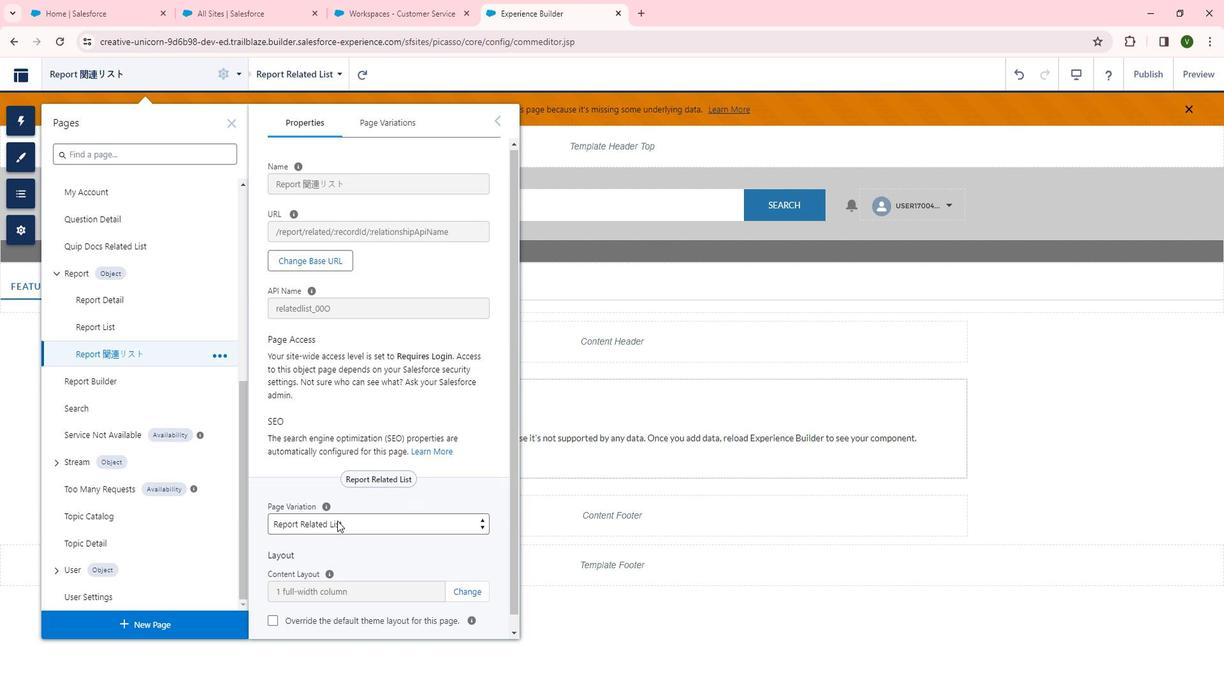 
Action: Mouse moved to (491, 575)
Screenshot: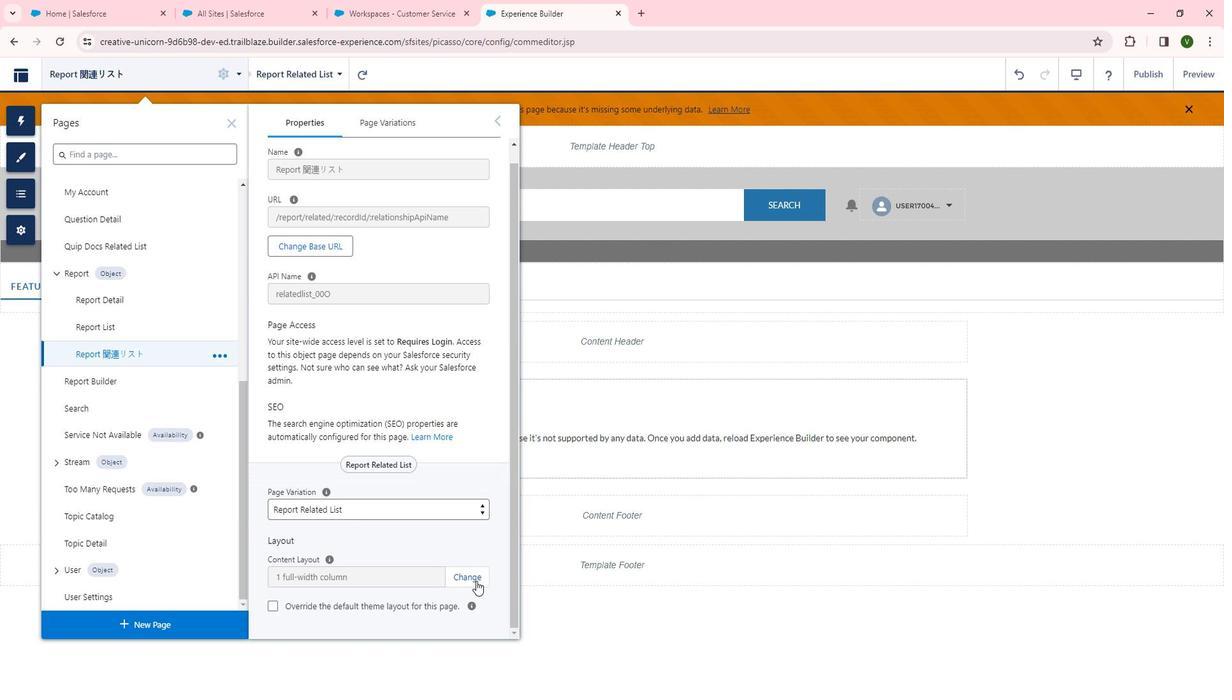 
Action: Mouse pressed left at (491, 575)
Screenshot: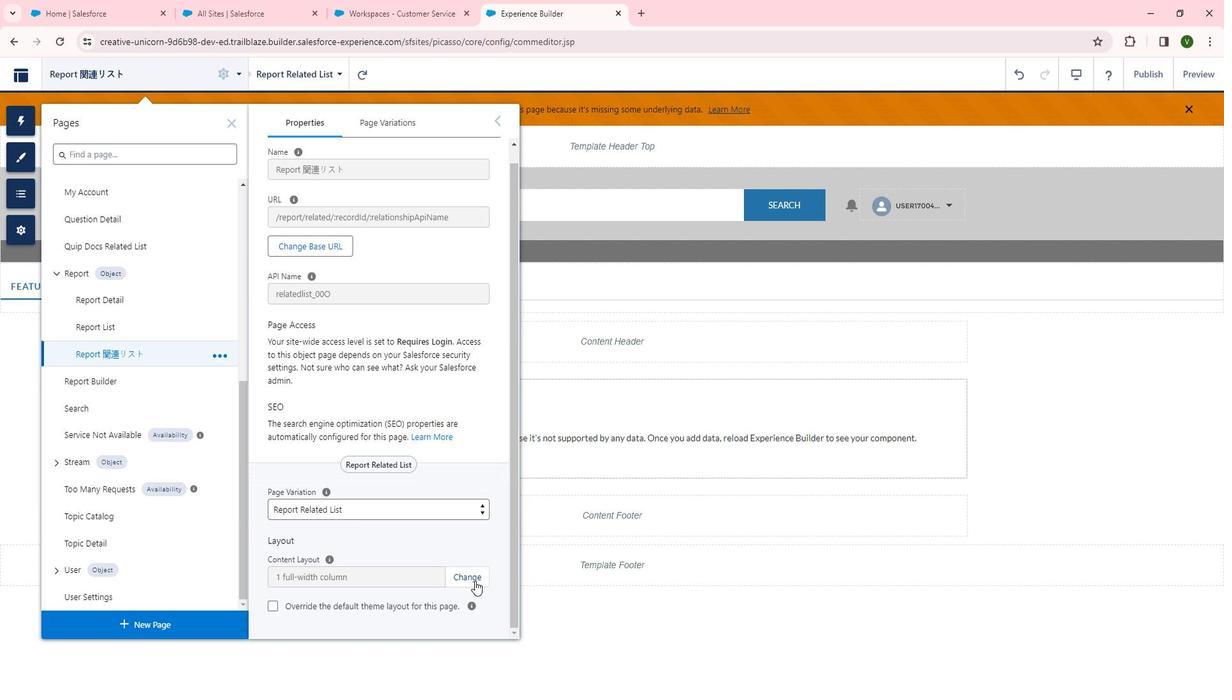 
Action: Mouse moved to (459, 492)
Screenshot: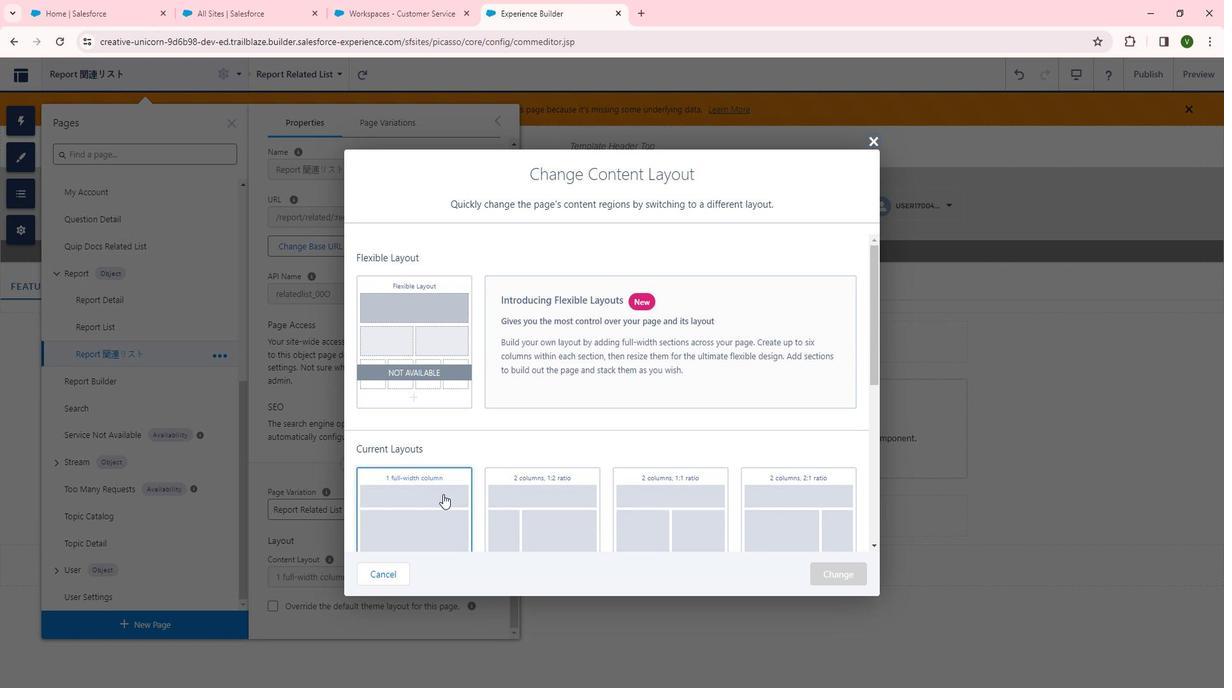 
Action: Mouse scrolled (459, 491) with delta (0, 0)
Screenshot: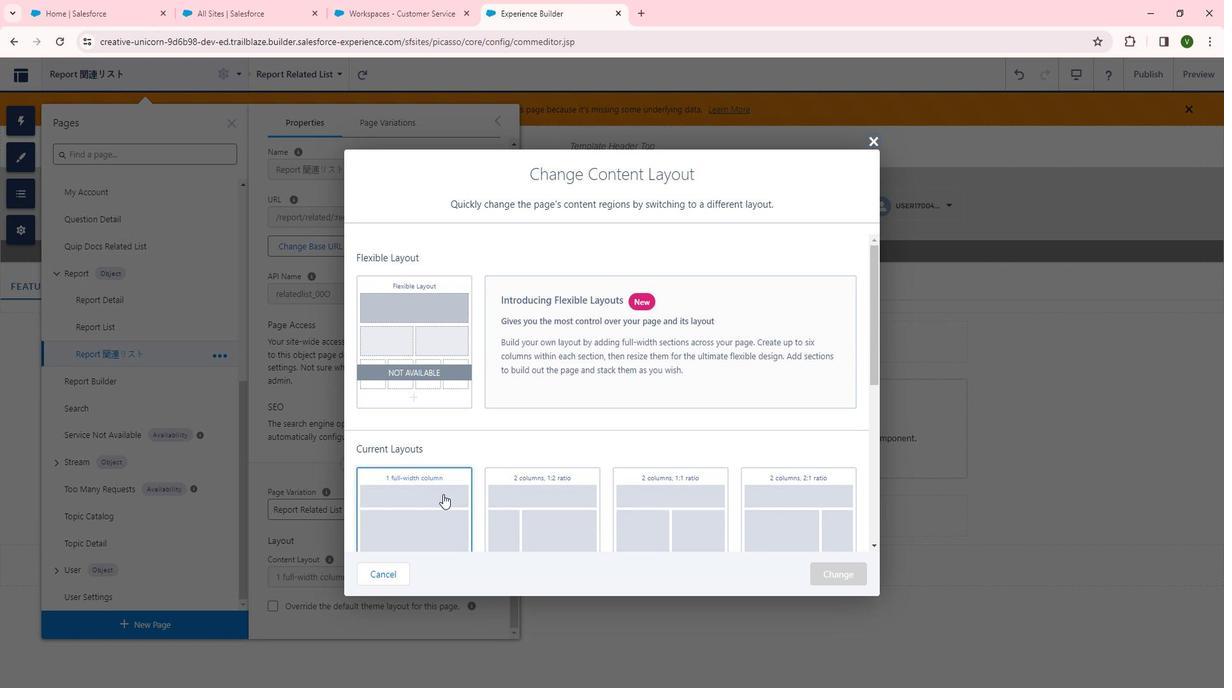 
Action: Mouse scrolled (459, 491) with delta (0, 0)
Screenshot: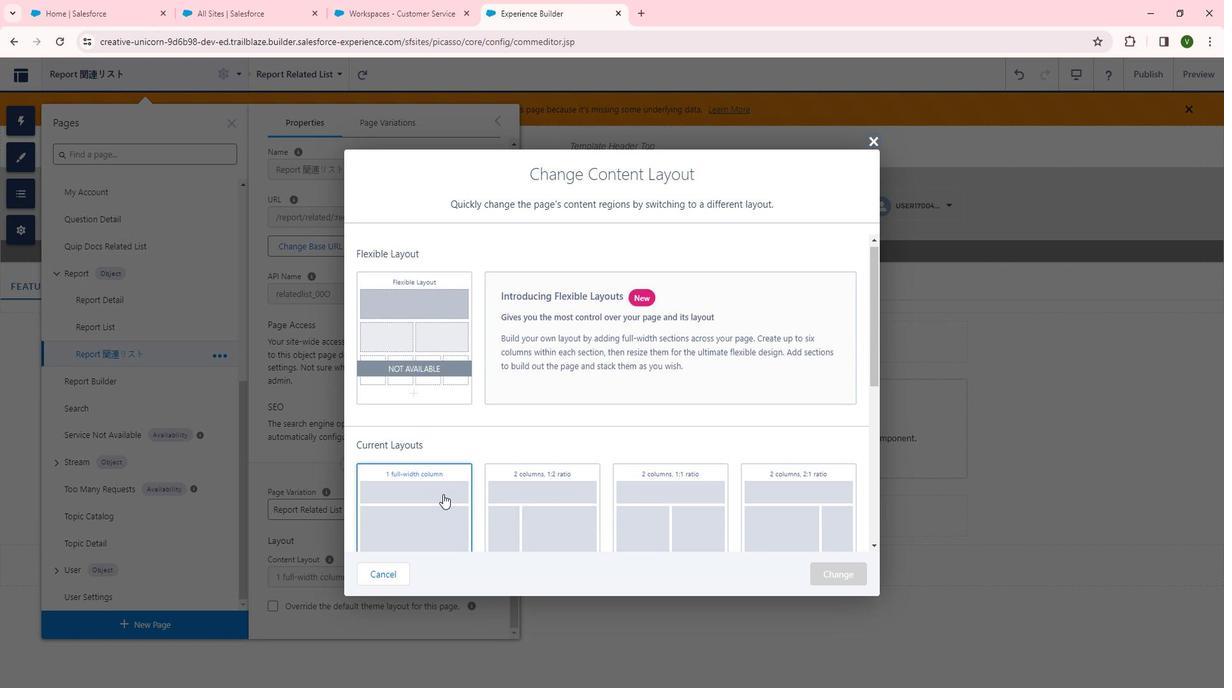 
Action: Mouse scrolled (459, 491) with delta (0, 0)
Screenshot: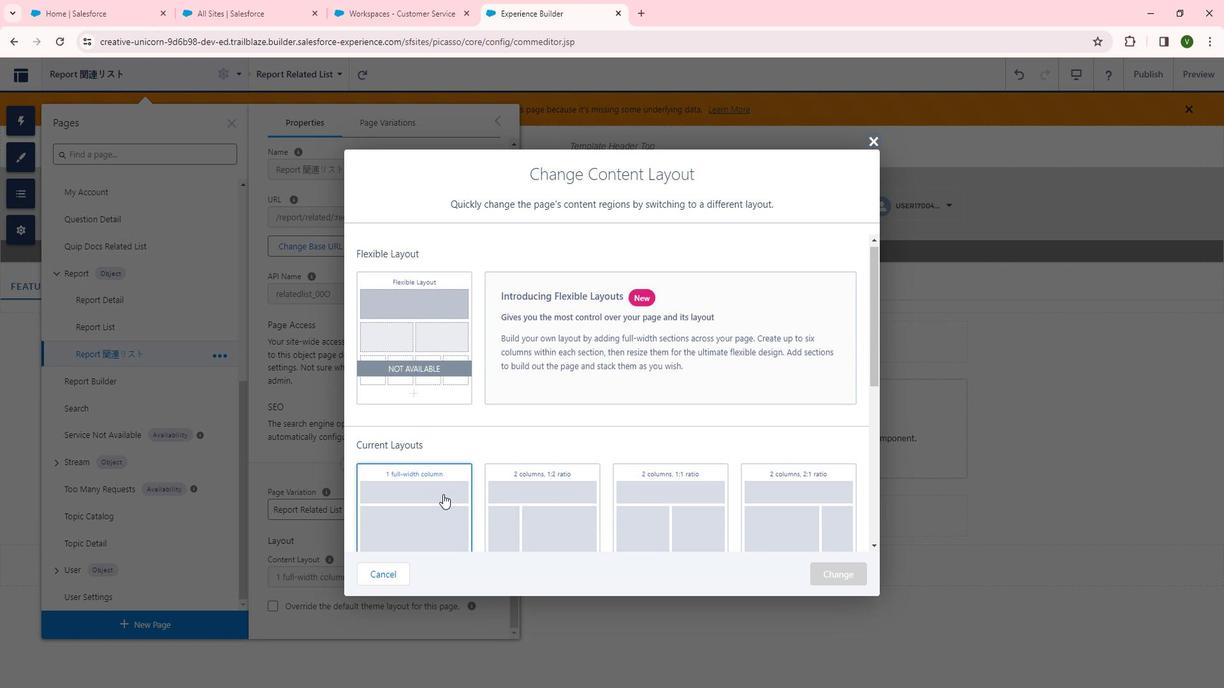 
Action: Mouse moved to (448, 493)
Screenshot: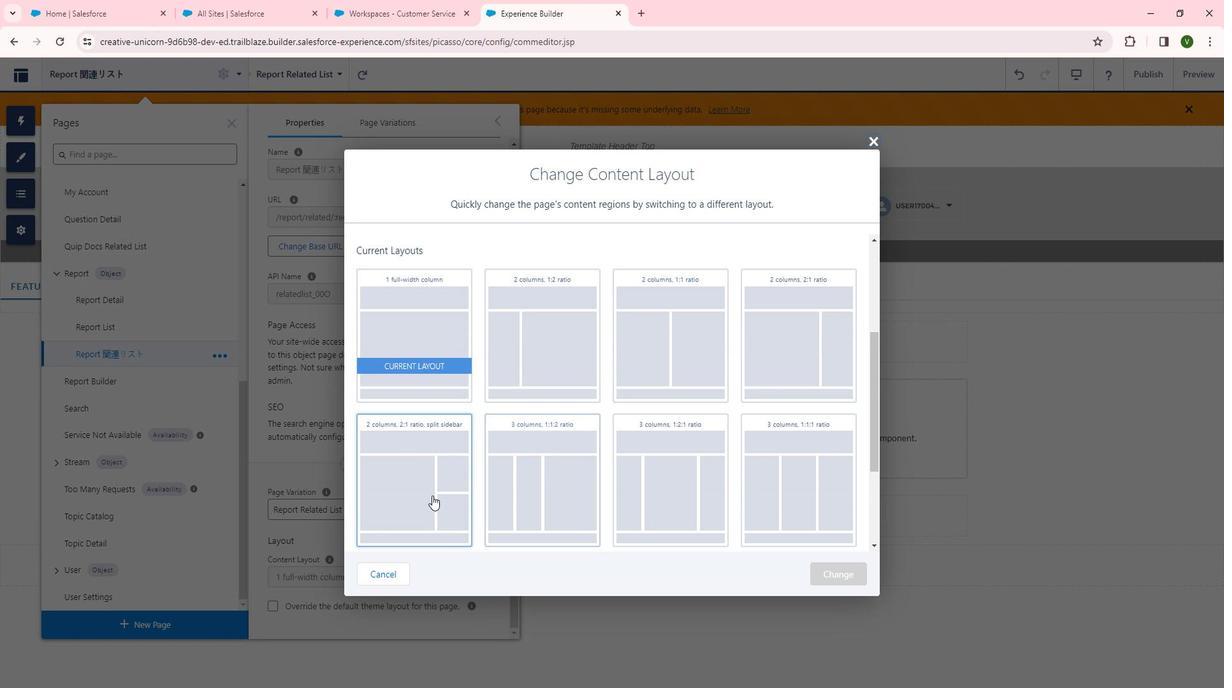 
Action: Mouse scrolled (448, 492) with delta (0, 0)
Screenshot: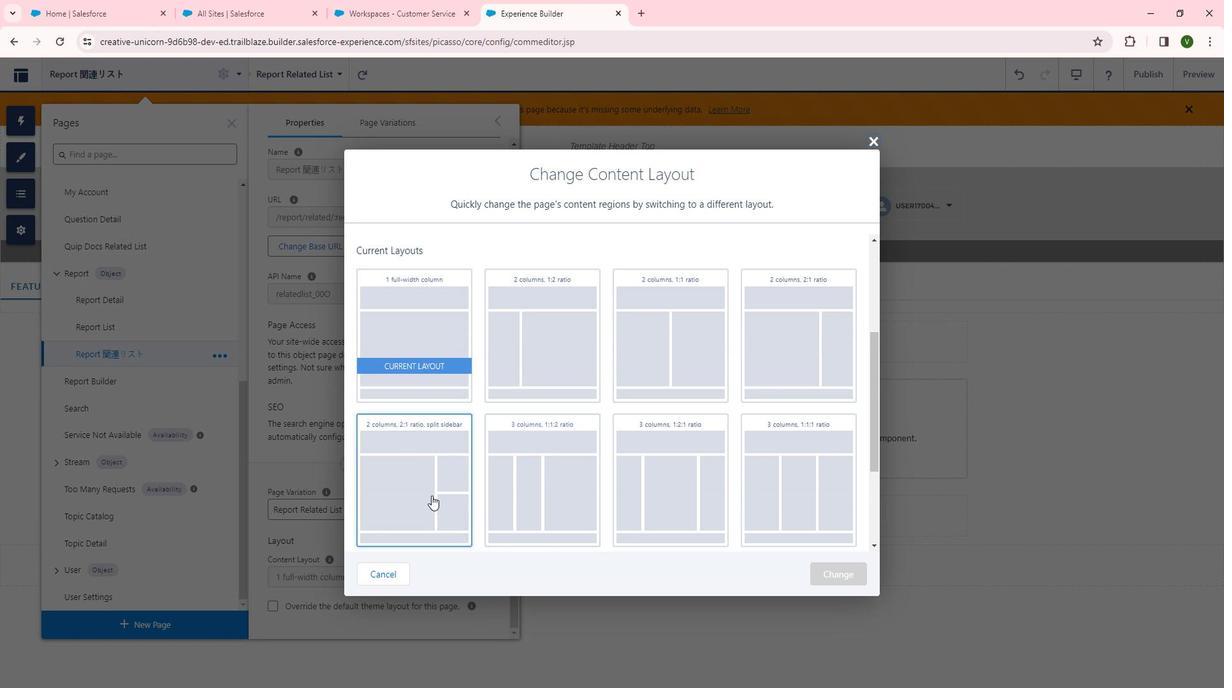 
Action: Mouse moved to (470, 498)
Screenshot: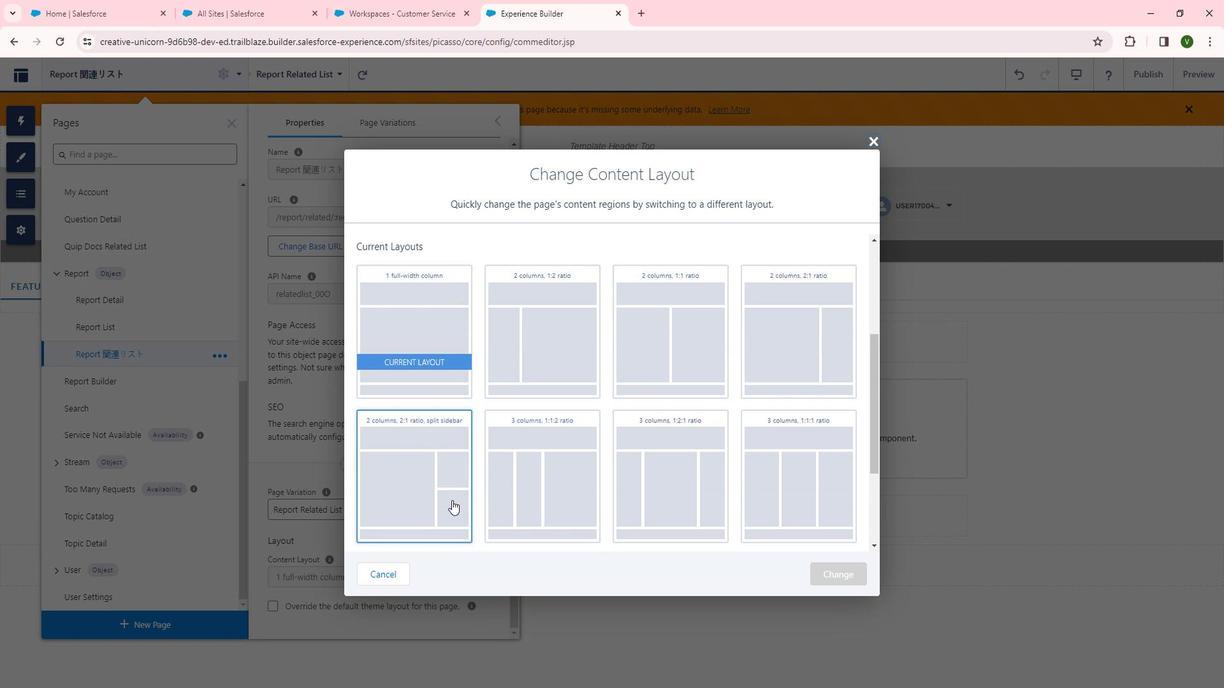 
Action: Mouse scrolled (470, 497) with delta (0, 0)
Screenshot: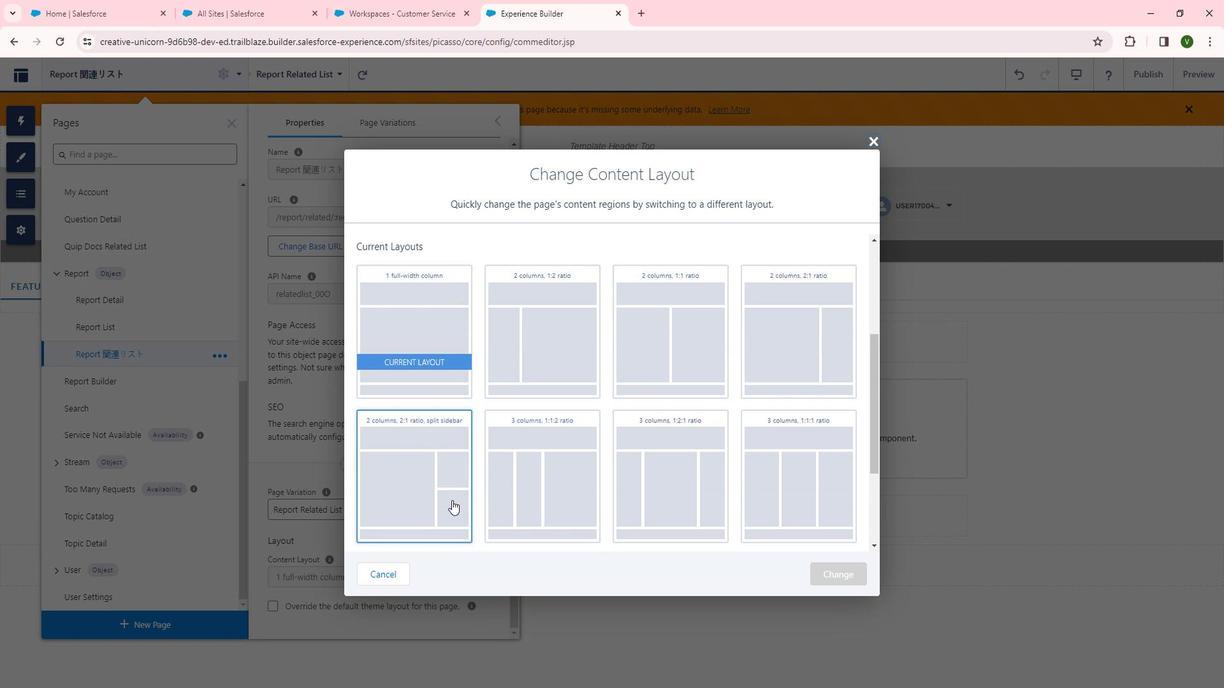 
Action: Mouse moved to (489, 478)
Screenshot: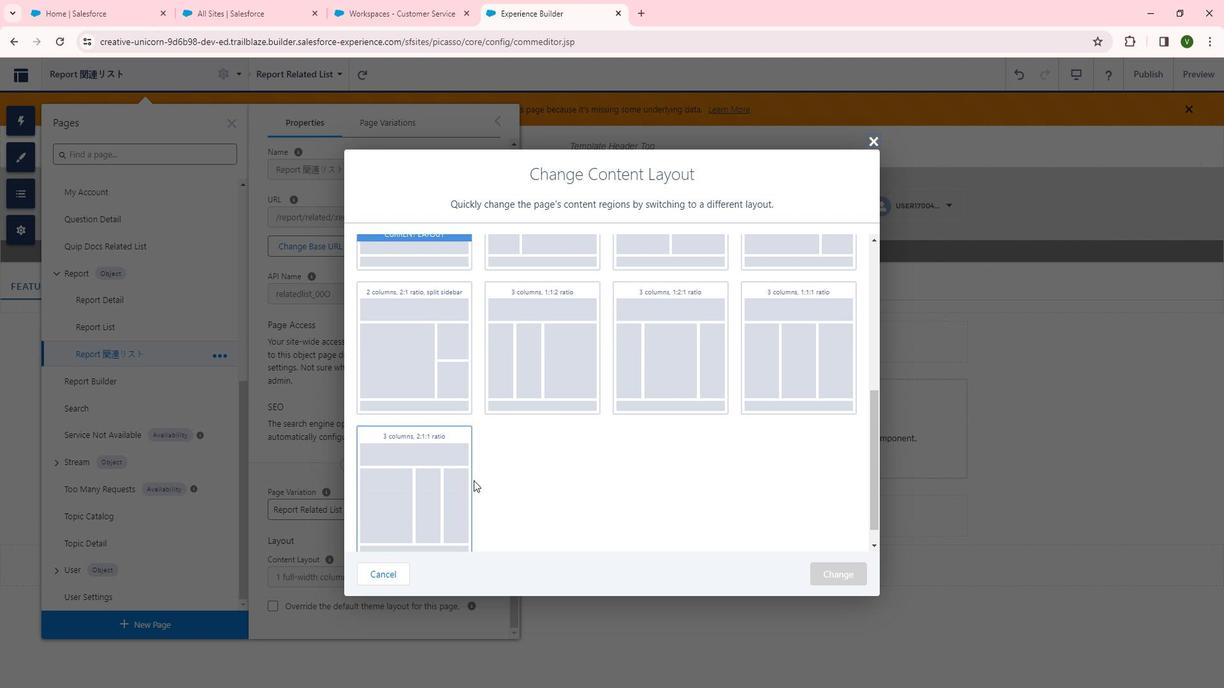 
Action: Mouse scrolled (489, 479) with delta (0, 0)
Screenshot: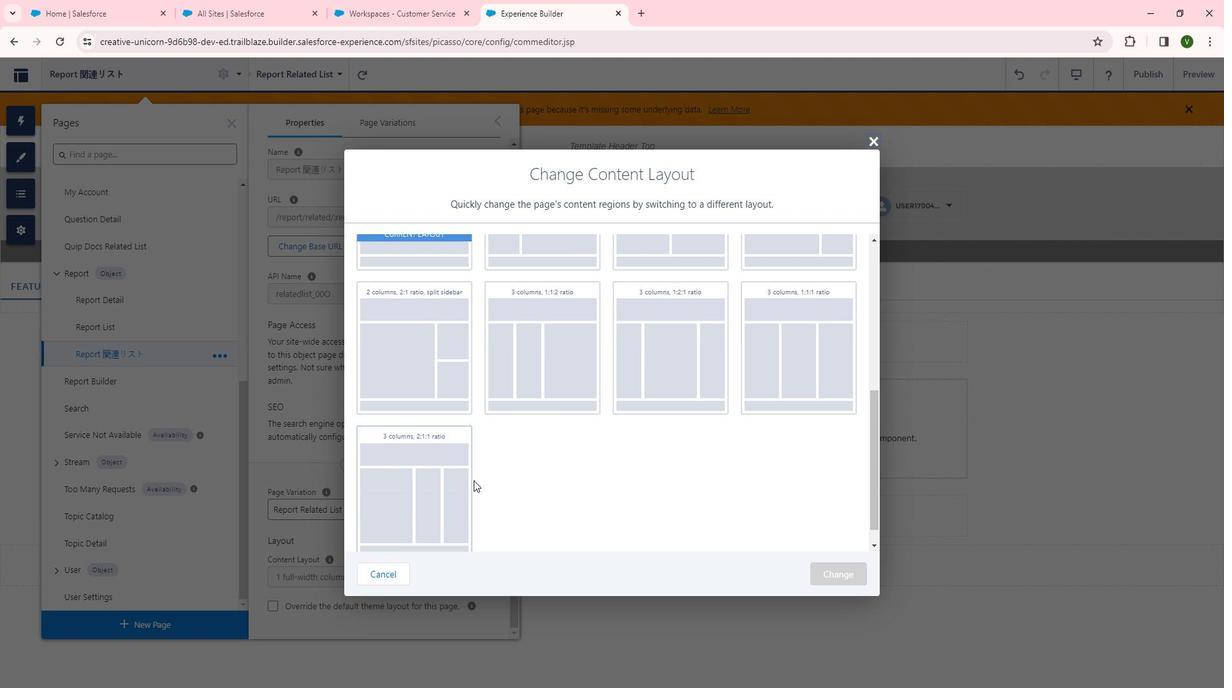 
Action: Mouse scrolled (489, 478) with delta (0, 0)
Screenshot: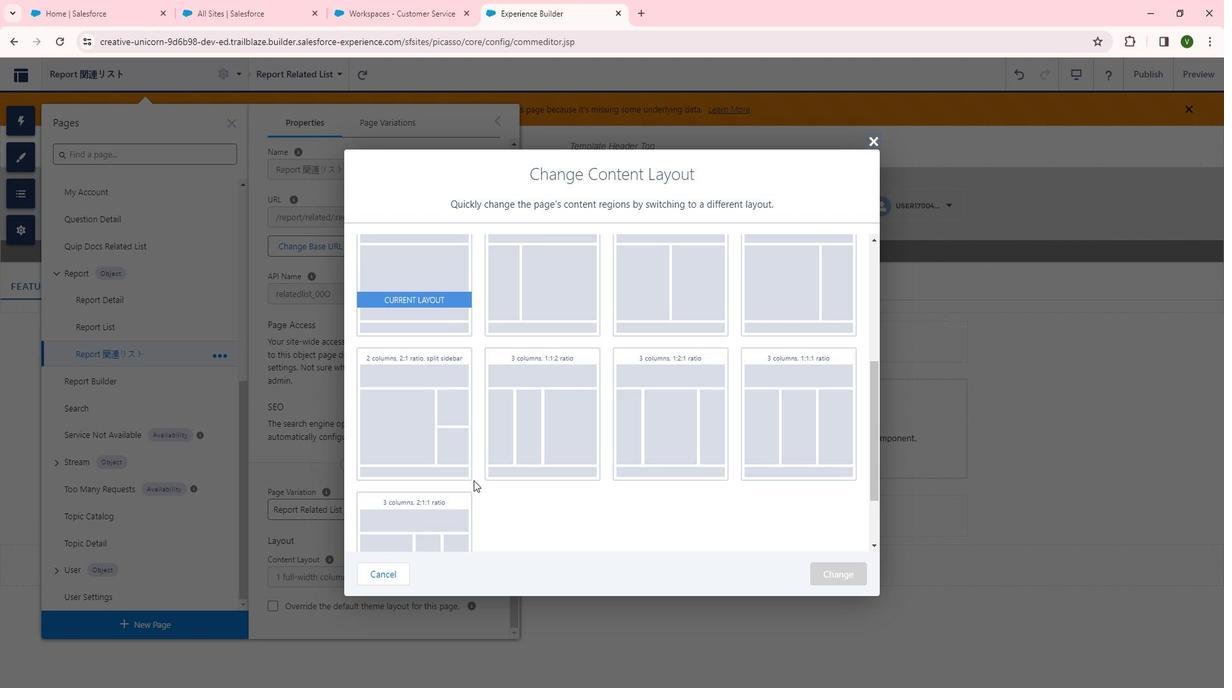 
Action: Mouse scrolled (489, 478) with delta (0, 0)
Screenshot: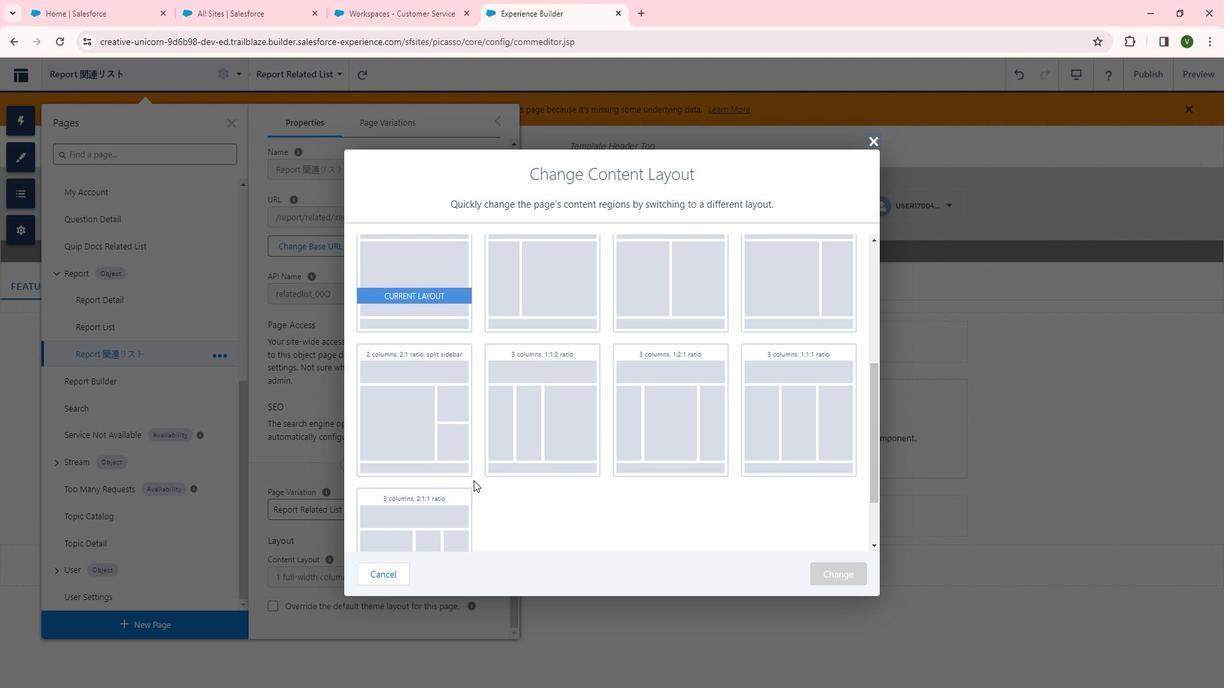 
Action: Mouse moved to (700, 379)
Screenshot: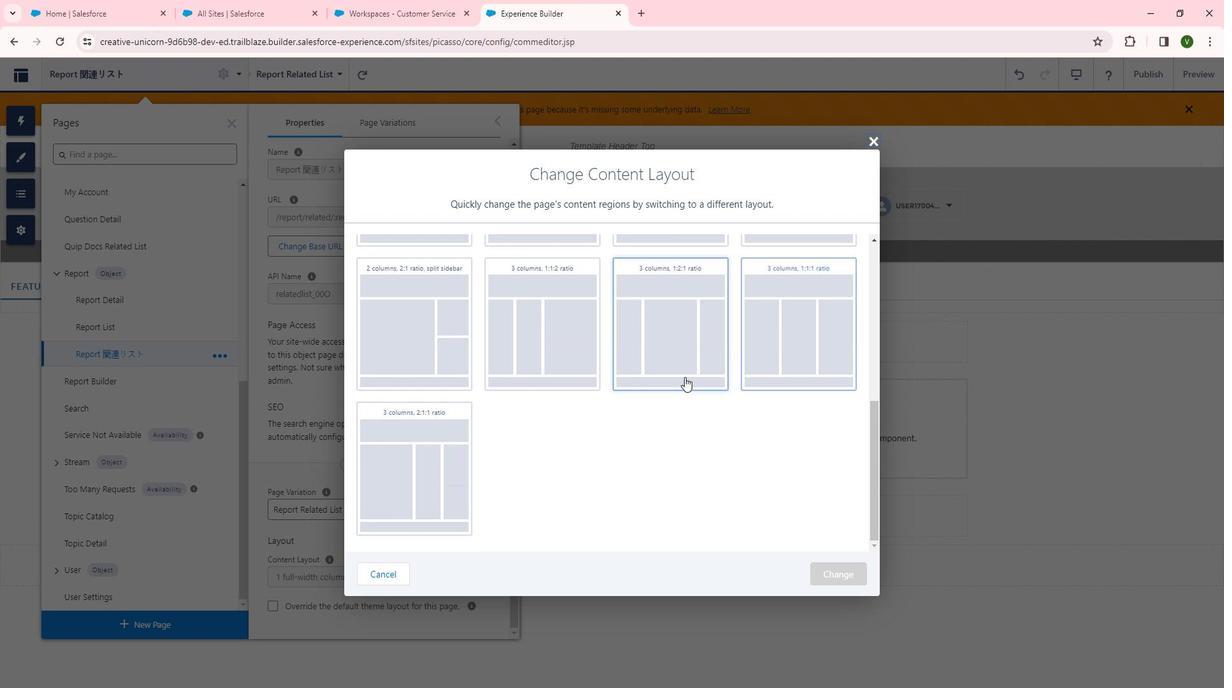
Action: Mouse pressed left at (700, 379)
Screenshot: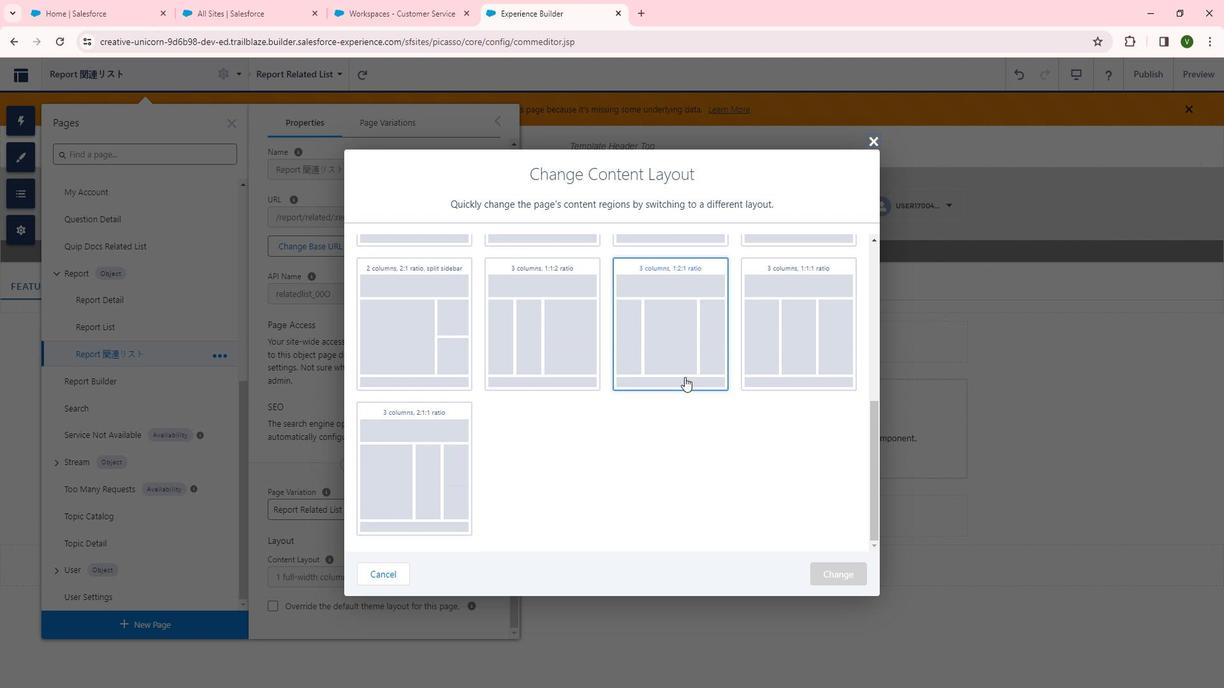 
Action: Mouse moved to (871, 557)
Screenshot: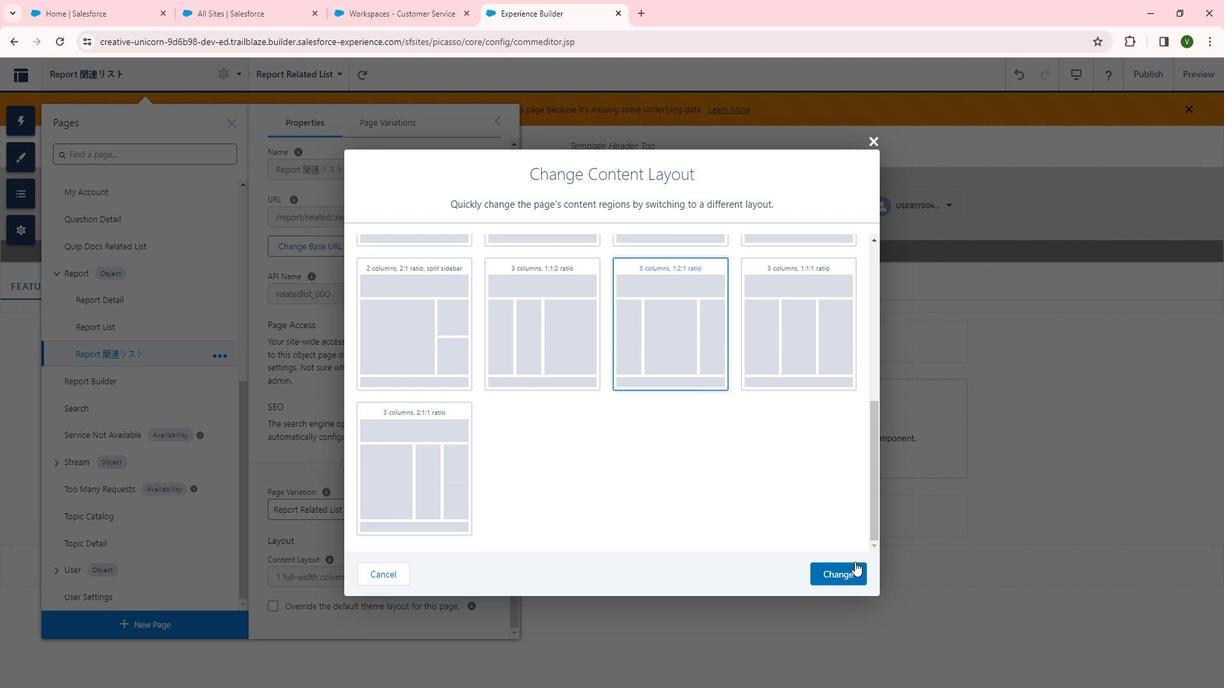 
Action: Mouse pressed left at (871, 557)
Screenshot: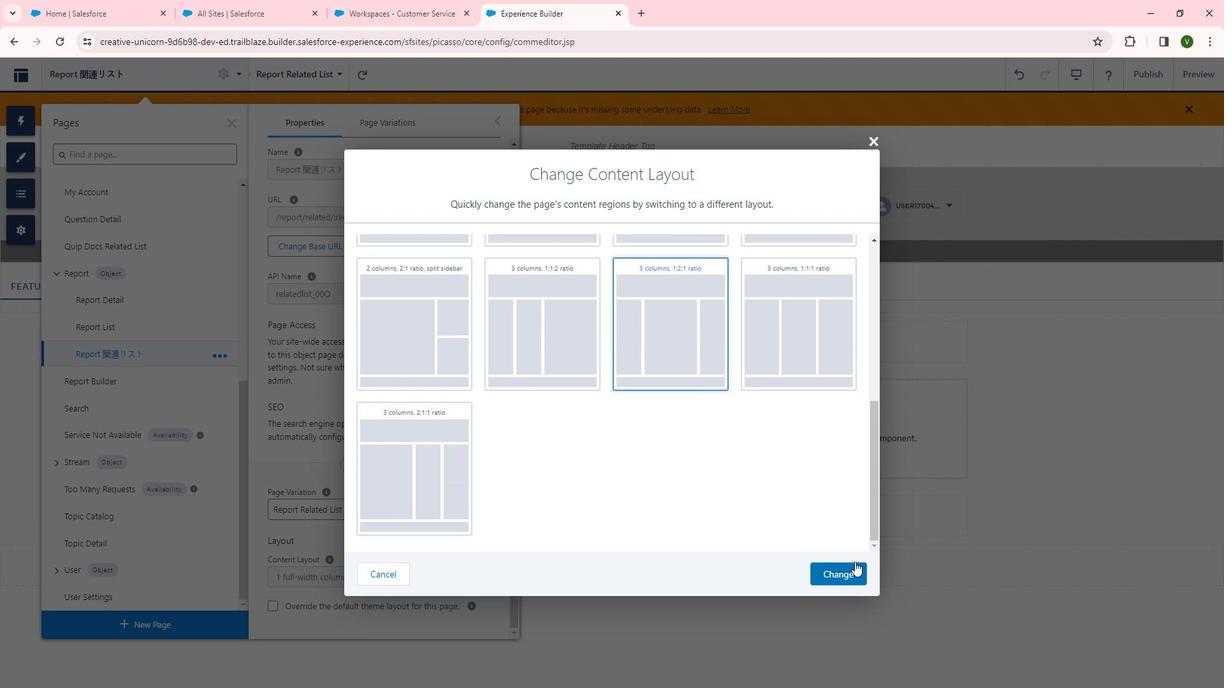 
Action: Mouse moved to (746, 490)
Screenshot: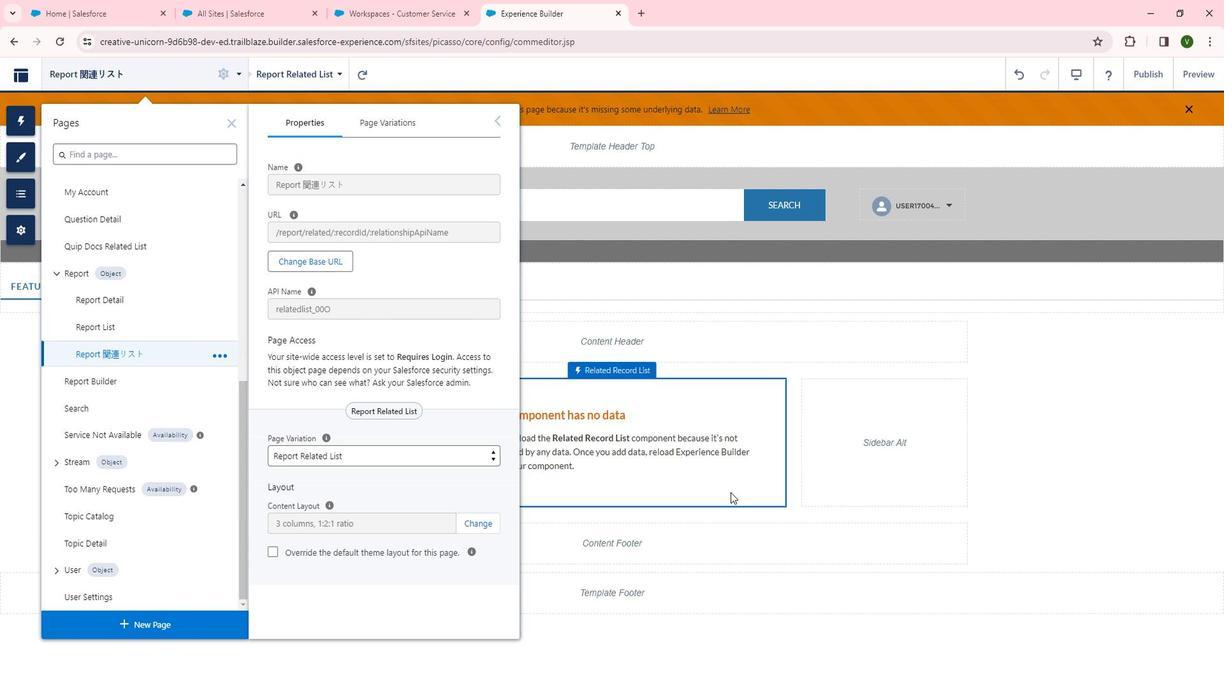 
Action: Mouse scrolled (746, 489) with delta (0, 0)
Screenshot: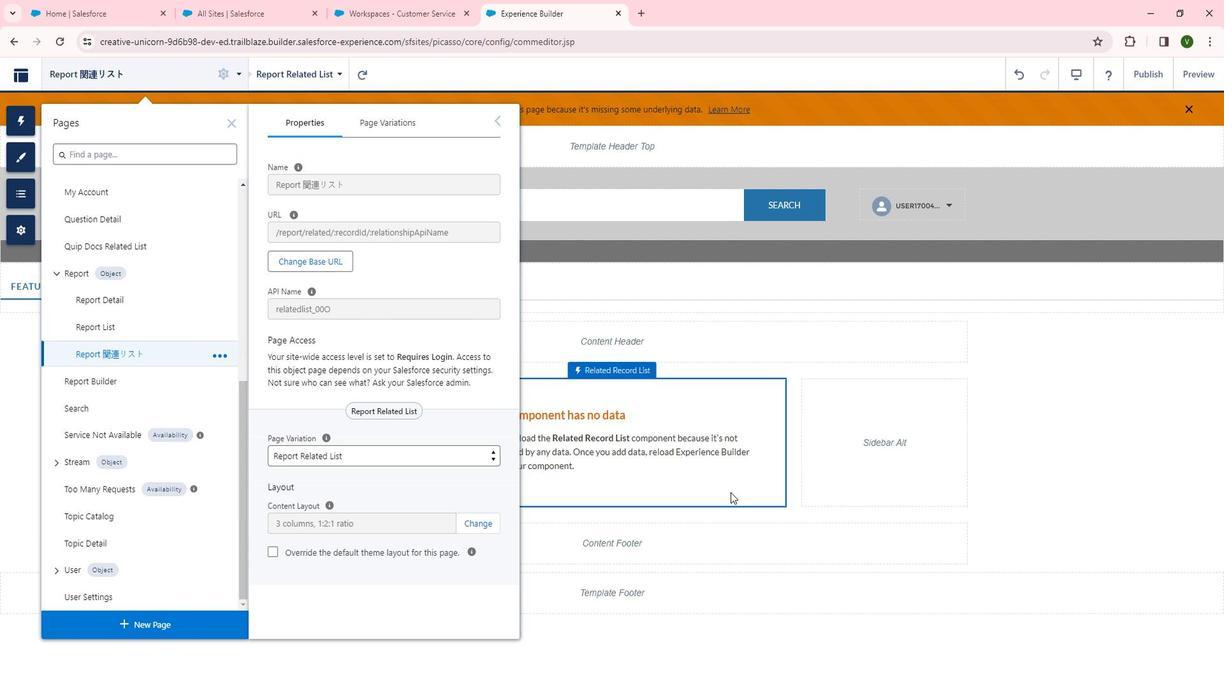 
